 Task: Search one way flight ticket for 4 adults, 2 children, 2 infants in seat and 1 infant on lap in economy from Chicago: Chicago O'hare International Airport to Riverton: Central Wyoming Regional Airport (was Riverton Regional) on 5-4-2023. Choice of flights is United. Number of bags: 1 carry on bag. Price is upto 95000. Outbound departure time preference is 6:45.
Action: Mouse moved to (314, 293)
Screenshot: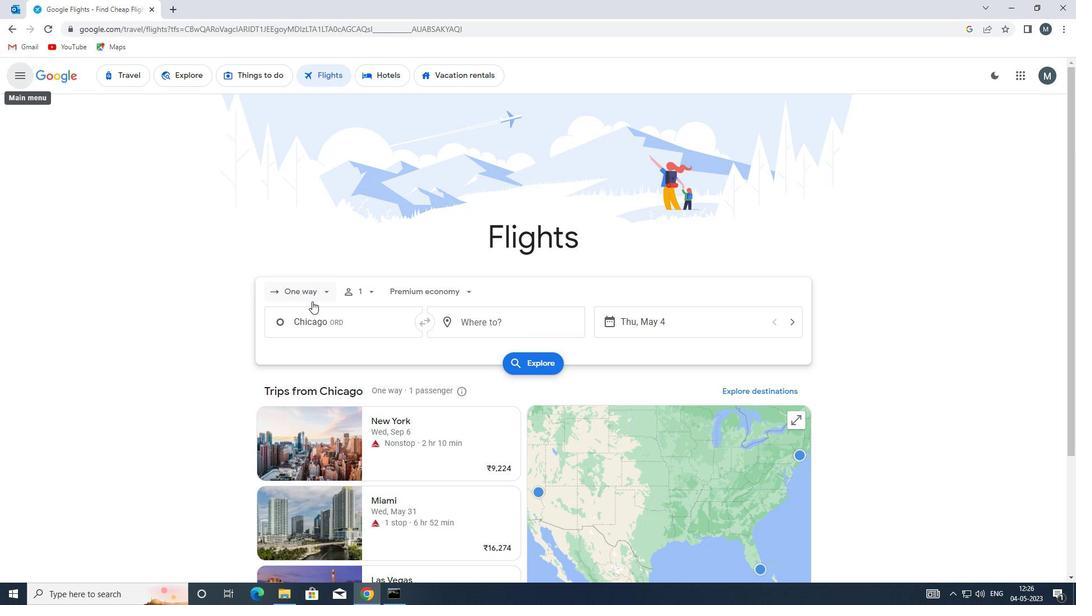 
Action: Mouse pressed left at (314, 293)
Screenshot: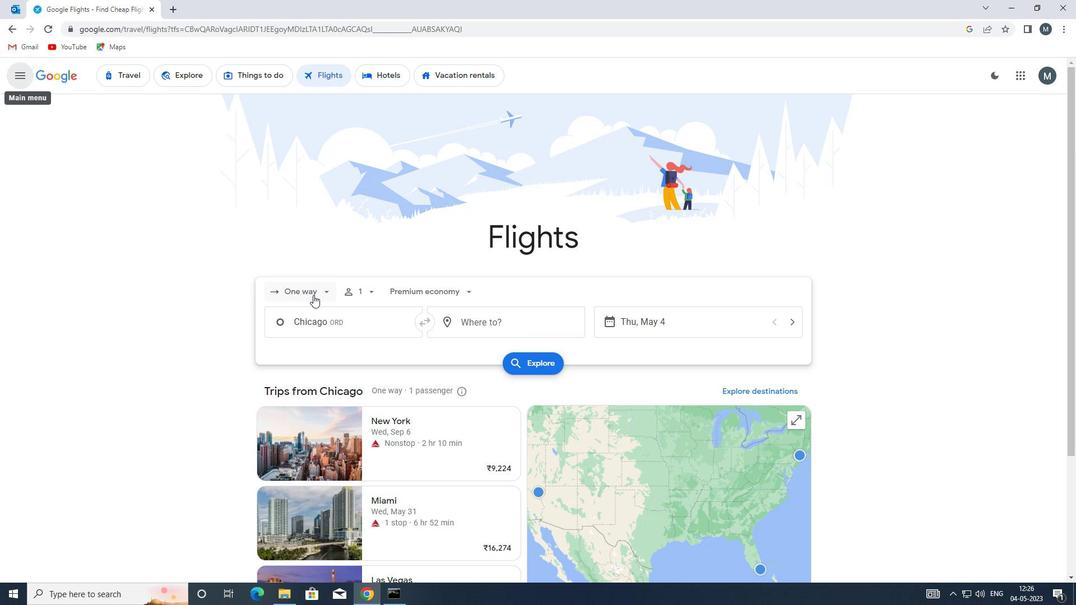 
Action: Mouse moved to (323, 342)
Screenshot: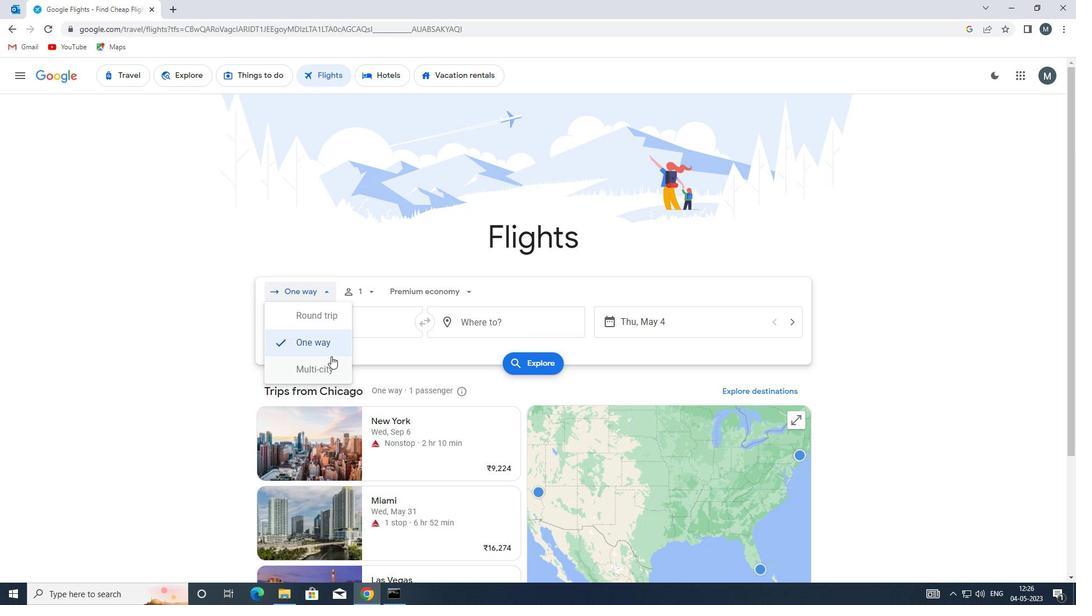 
Action: Mouse pressed left at (323, 342)
Screenshot: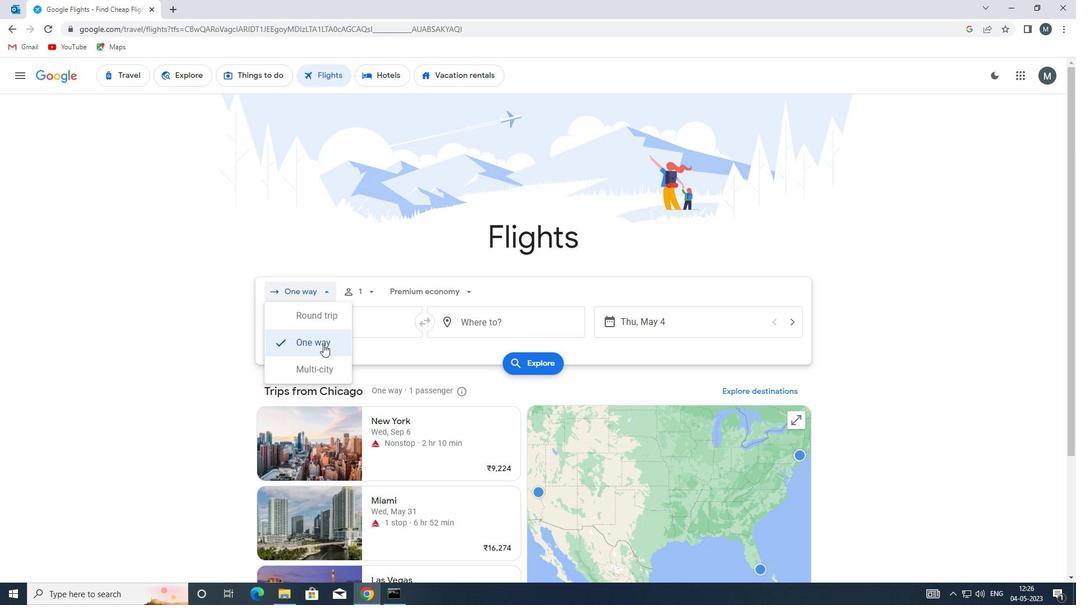 
Action: Mouse moved to (371, 289)
Screenshot: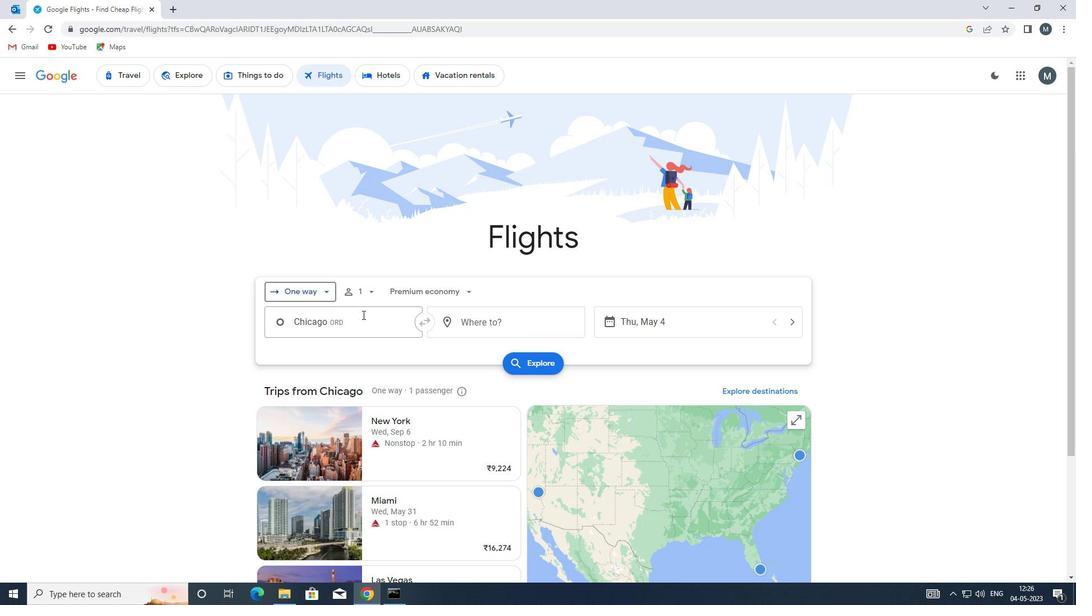 
Action: Mouse pressed left at (371, 289)
Screenshot: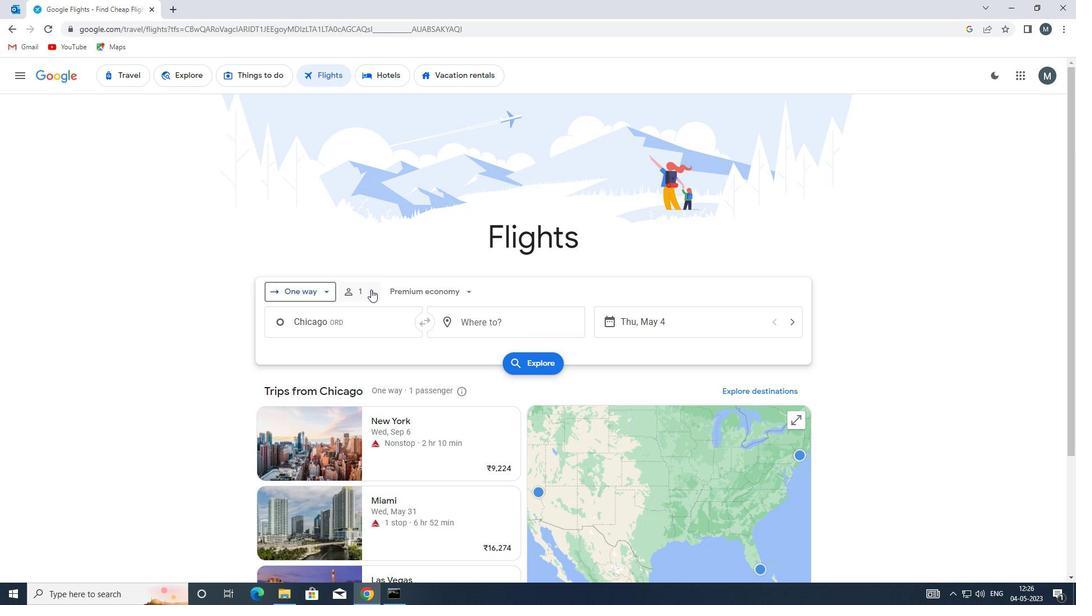 
Action: Mouse moved to (452, 319)
Screenshot: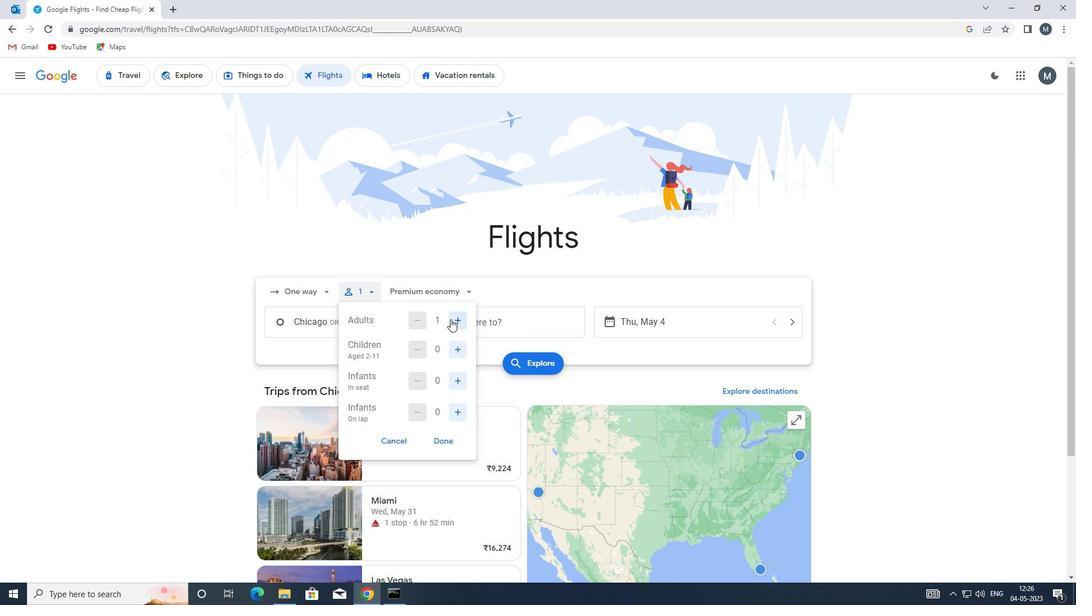 
Action: Mouse pressed left at (452, 319)
Screenshot: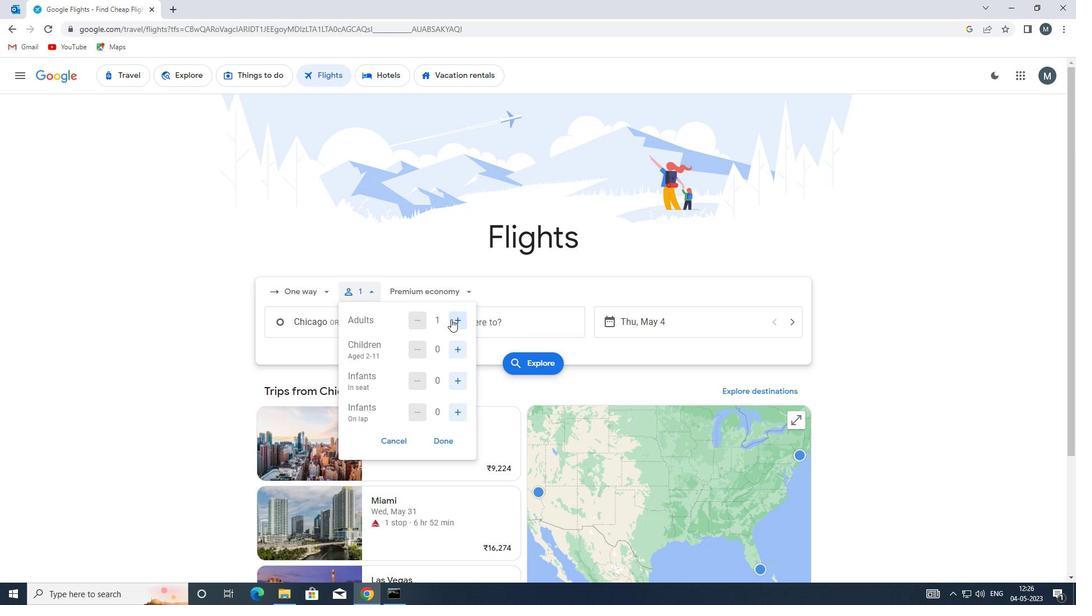
Action: Mouse pressed left at (452, 319)
Screenshot: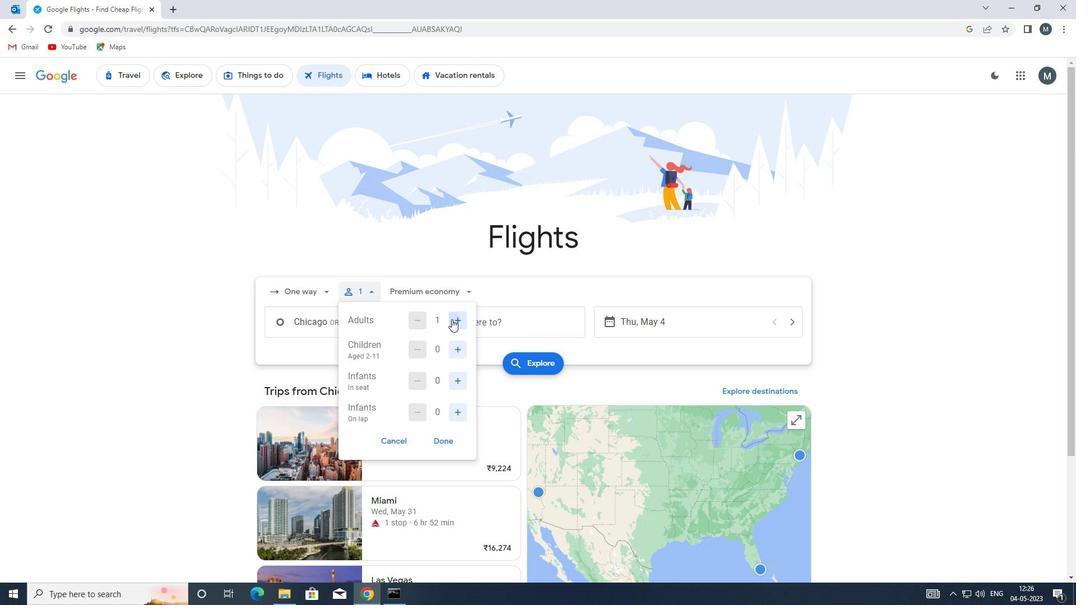 
Action: Mouse moved to (452, 319)
Screenshot: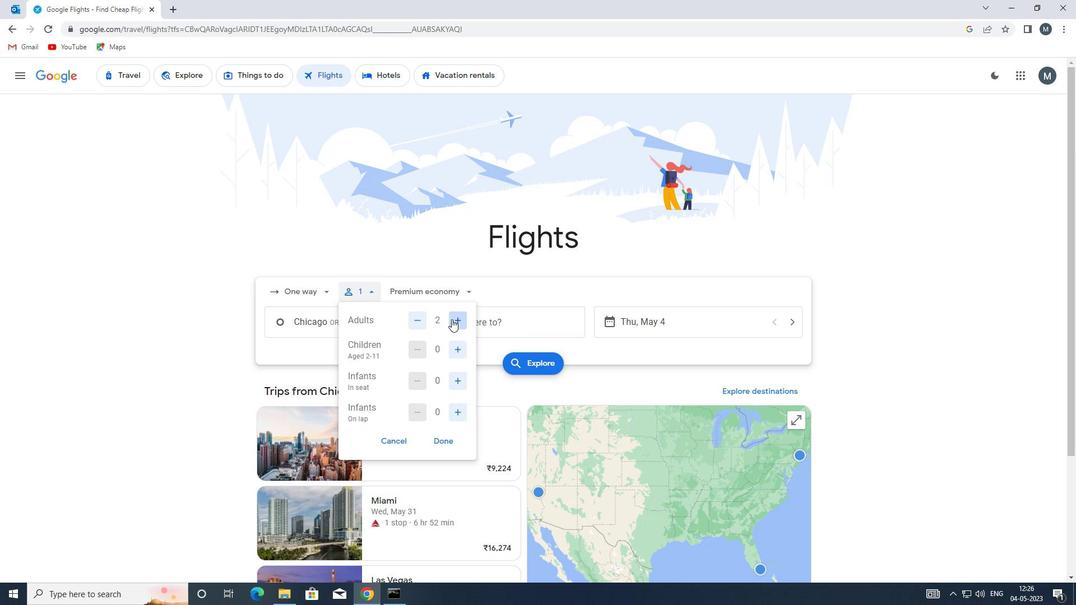 
Action: Mouse pressed left at (452, 319)
Screenshot: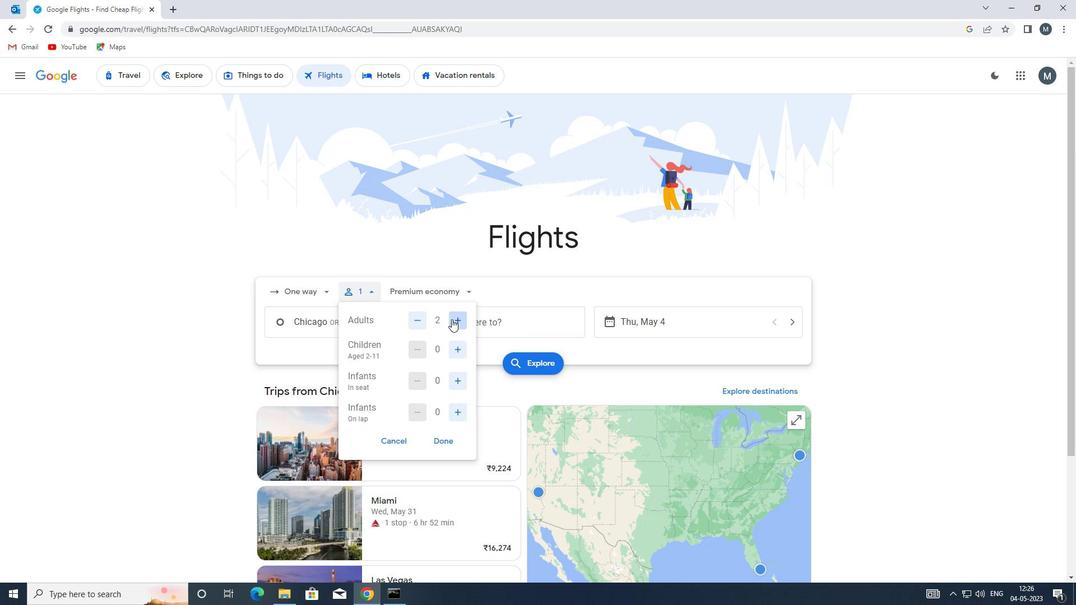 
Action: Mouse moved to (457, 349)
Screenshot: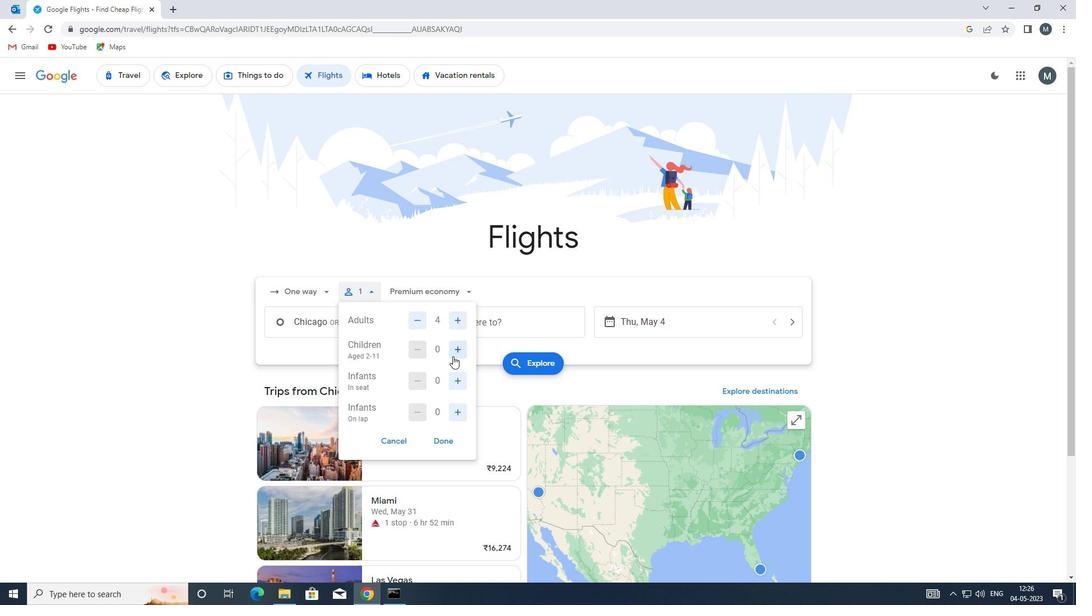 
Action: Mouse pressed left at (457, 349)
Screenshot: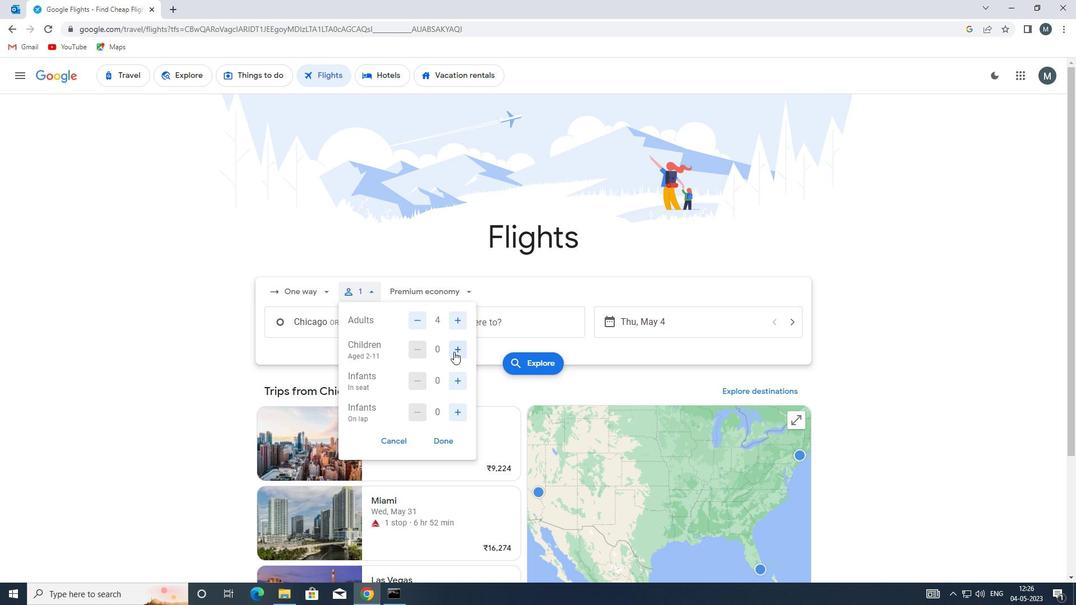 
Action: Mouse pressed left at (457, 349)
Screenshot: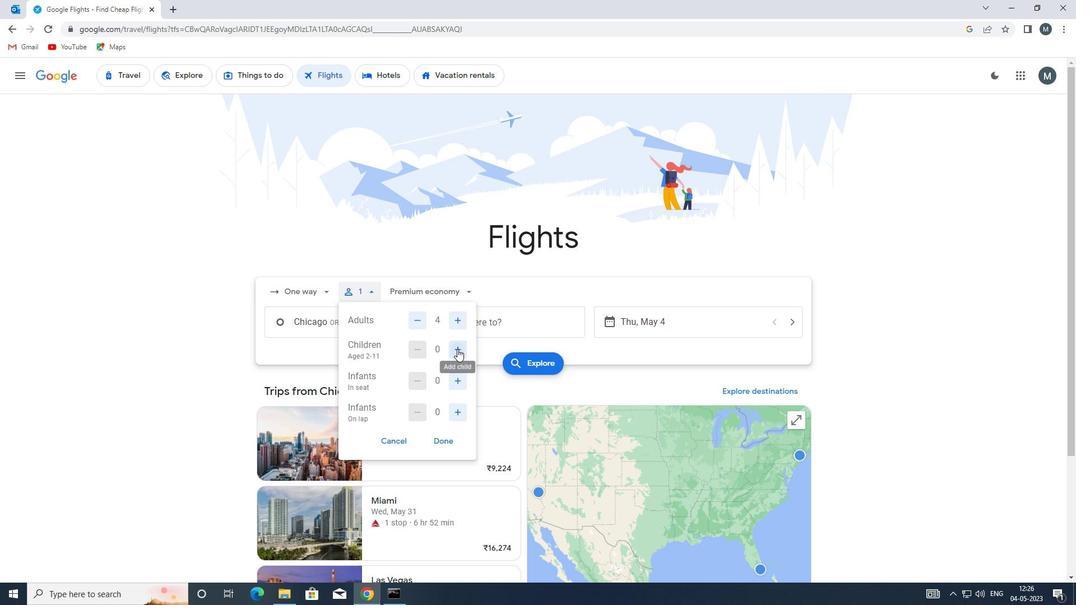 
Action: Mouse moved to (455, 381)
Screenshot: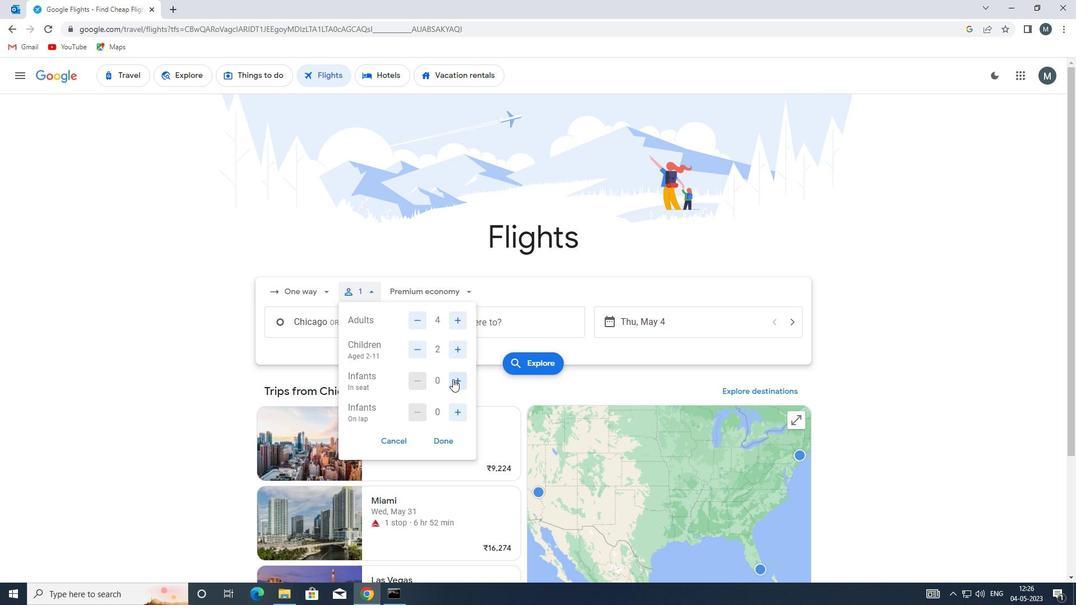 
Action: Mouse pressed left at (455, 381)
Screenshot: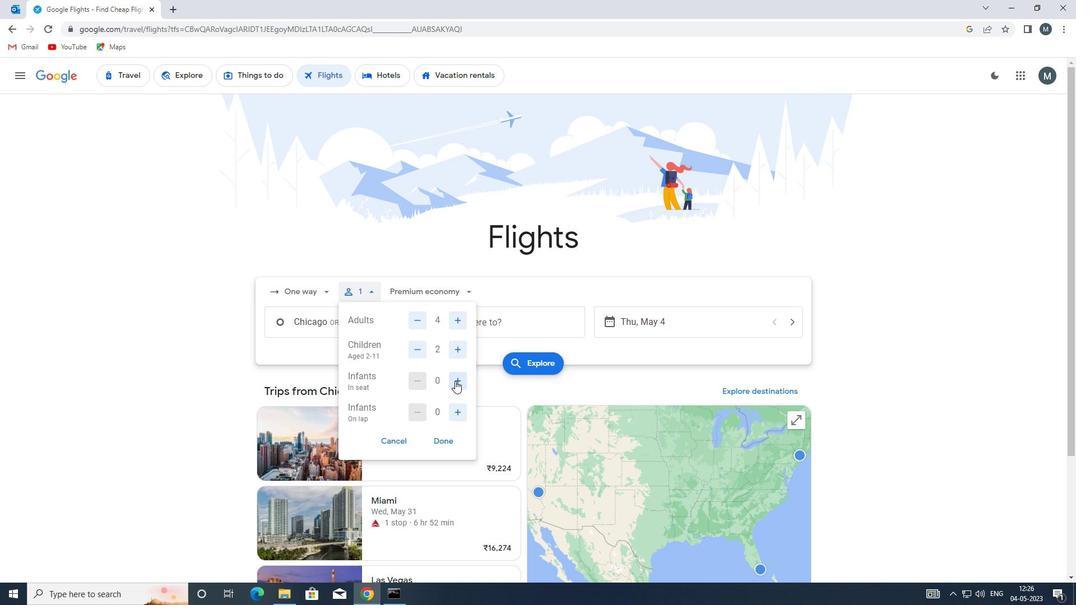 
Action: Mouse moved to (455, 381)
Screenshot: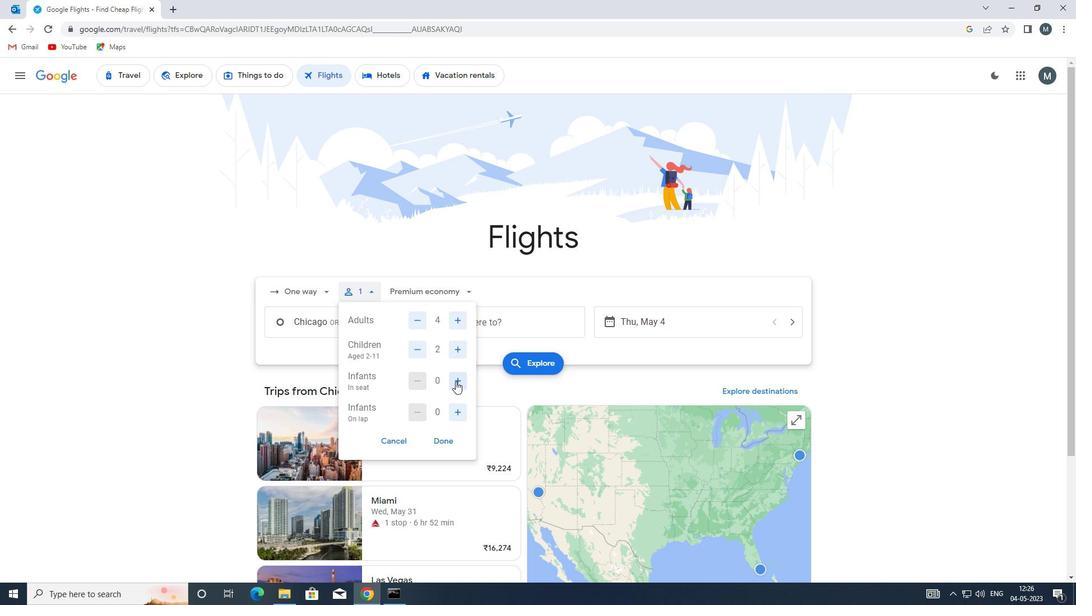 
Action: Mouse pressed left at (455, 381)
Screenshot: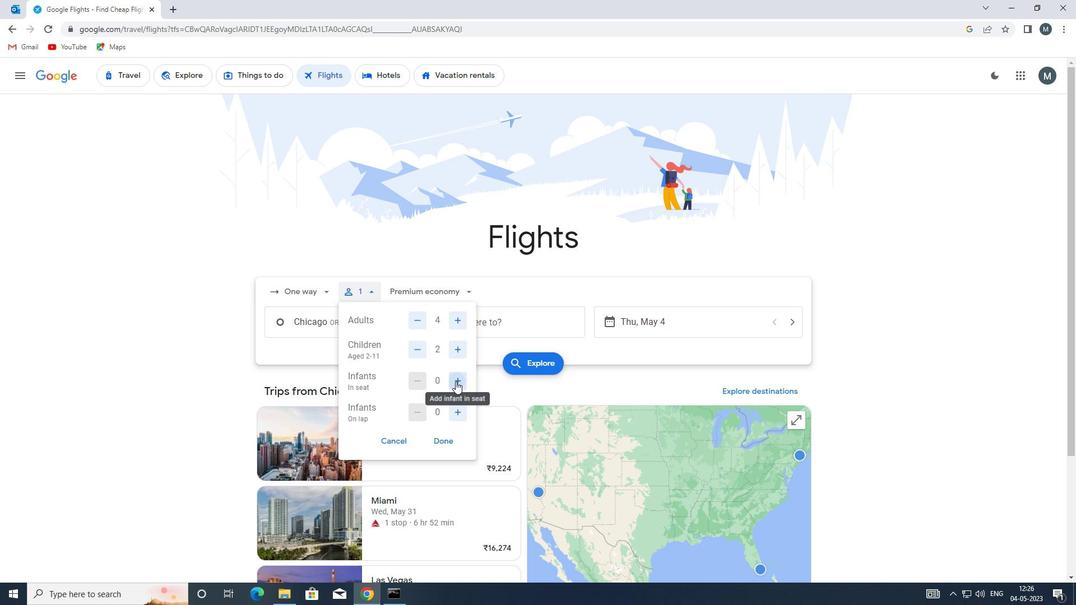 
Action: Mouse moved to (458, 414)
Screenshot: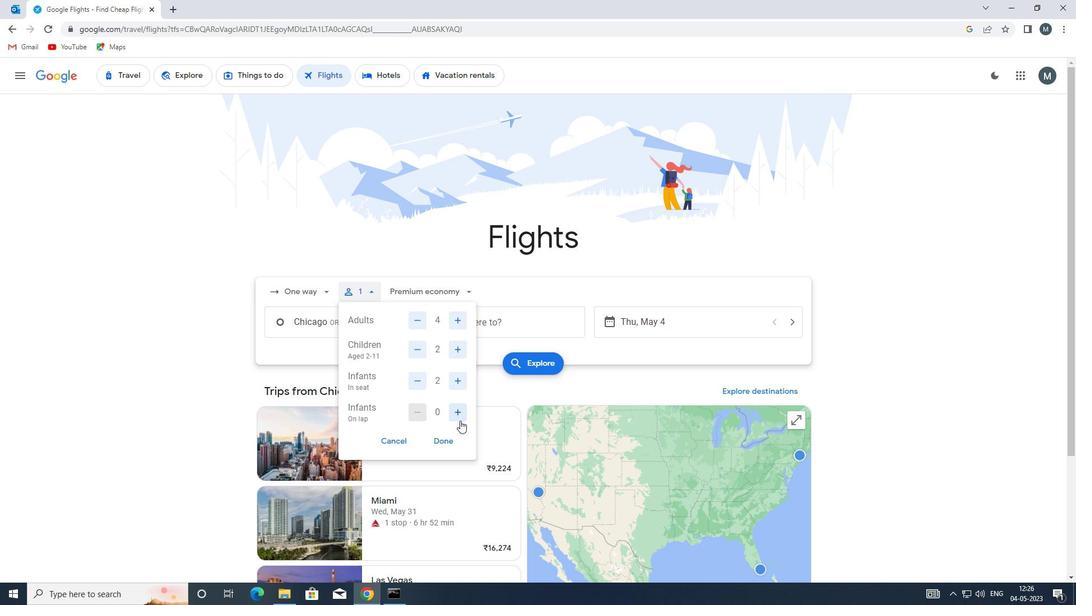 
Action: Mouse pressed left at (458, 414)
Screenshot: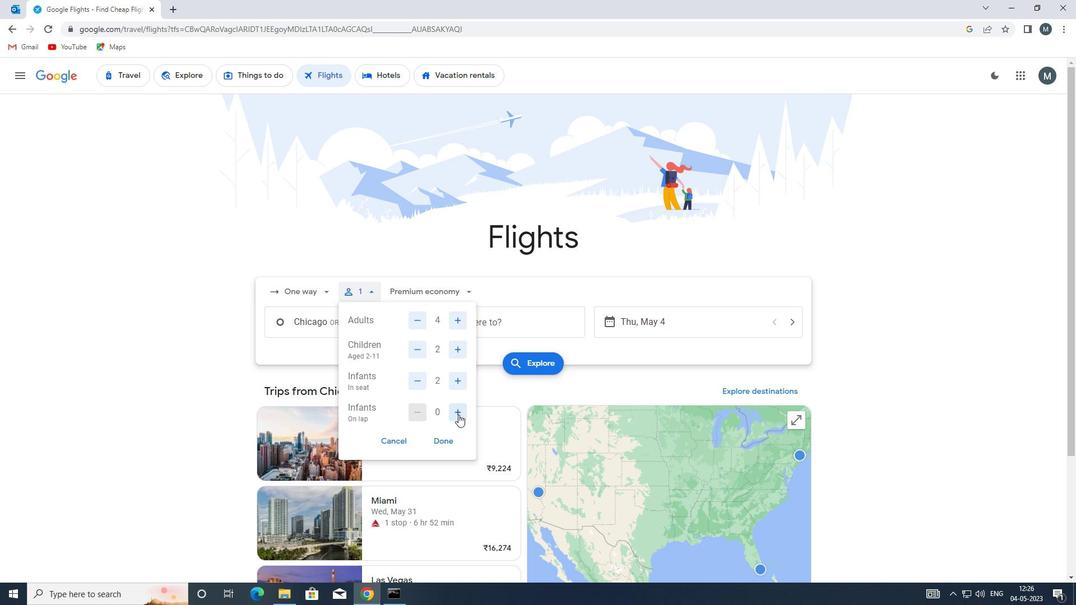 
Action: Mouse moved to (444, 443)
Screenshot: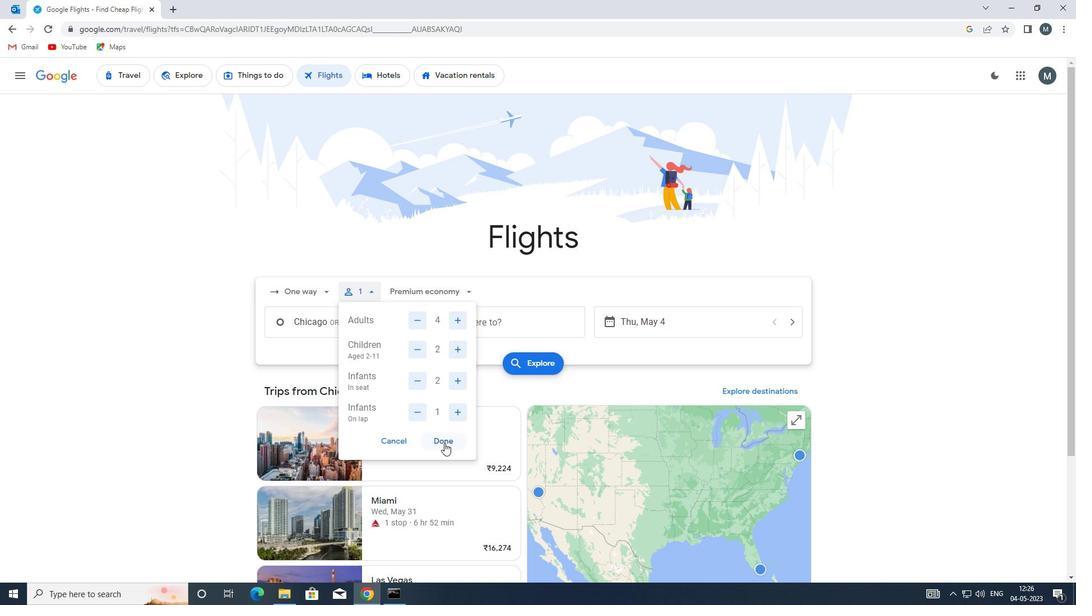 
Action: Mouse pressed left at (444, 443)
Screenshot: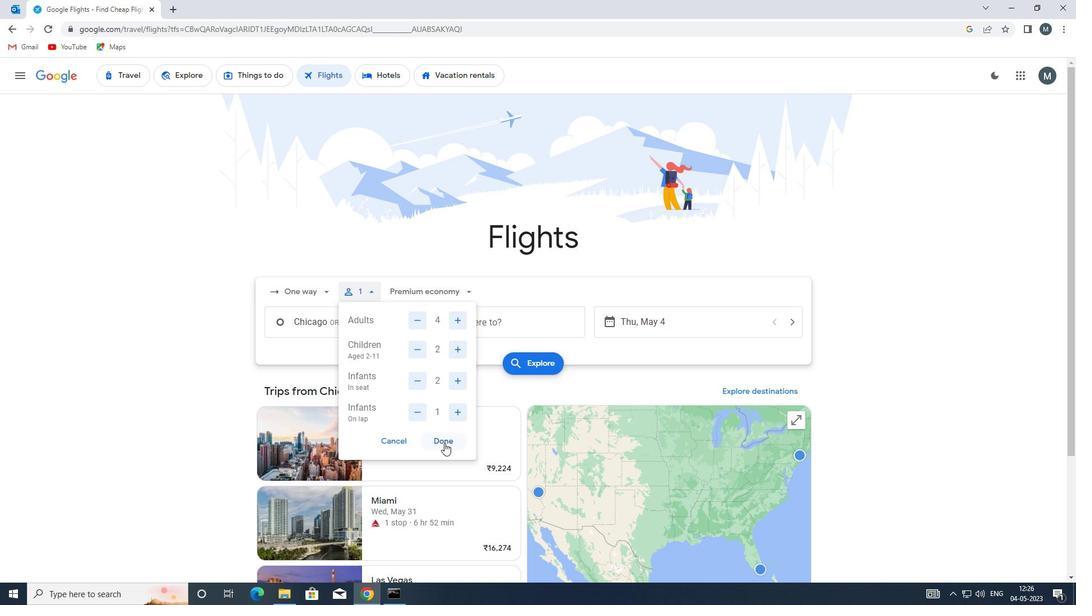 
Action: Mouse moved to (450, 294)
Screenshot: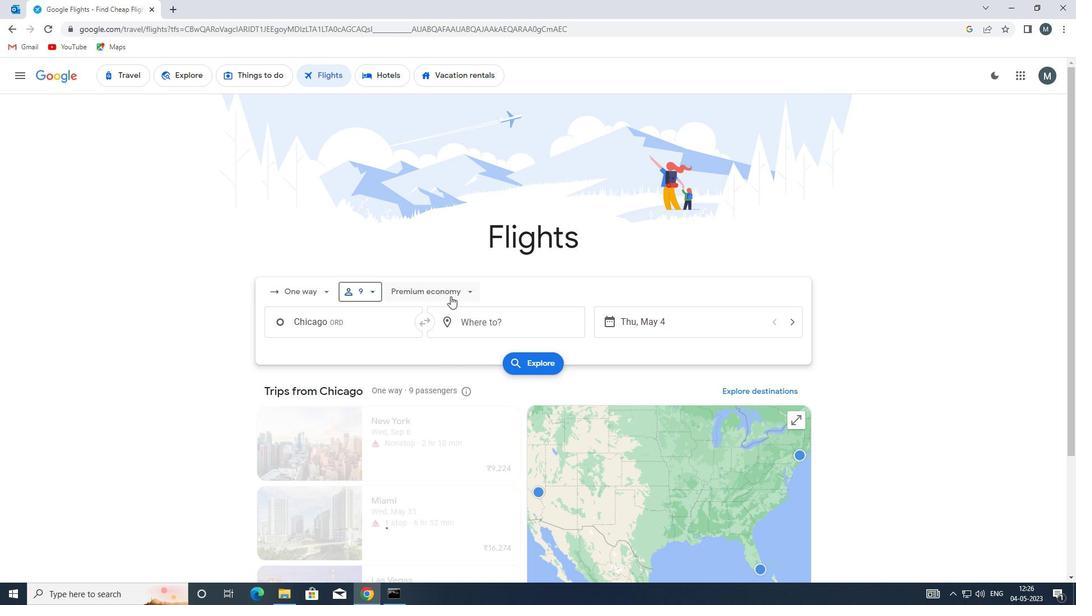 
Action: Mouse pressed left at (450, 294)
Screenshot: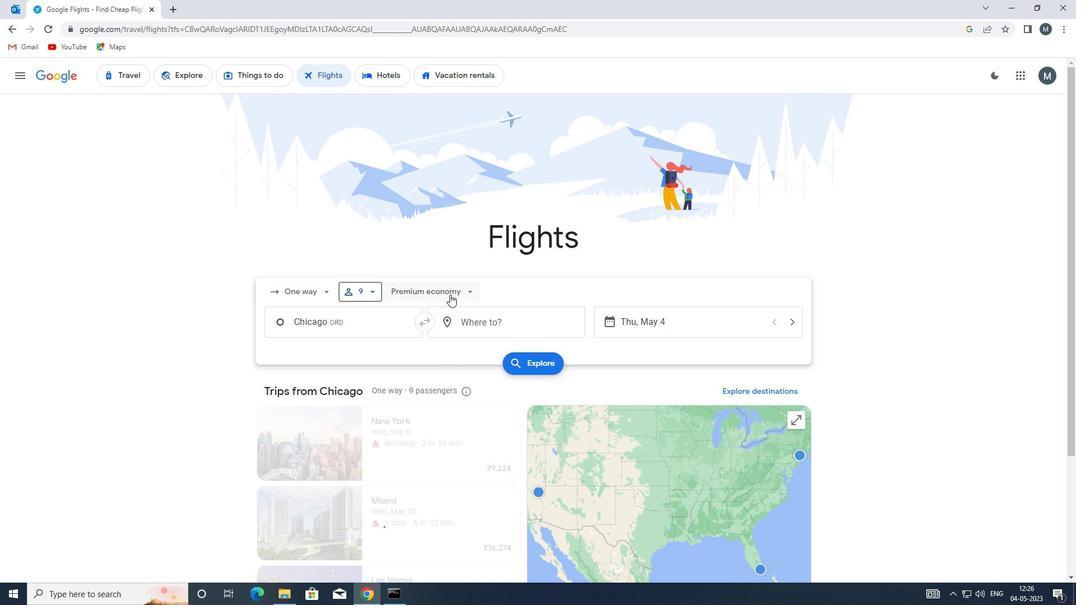 
Action: Mouse moved to (453, 320)
Screenshot: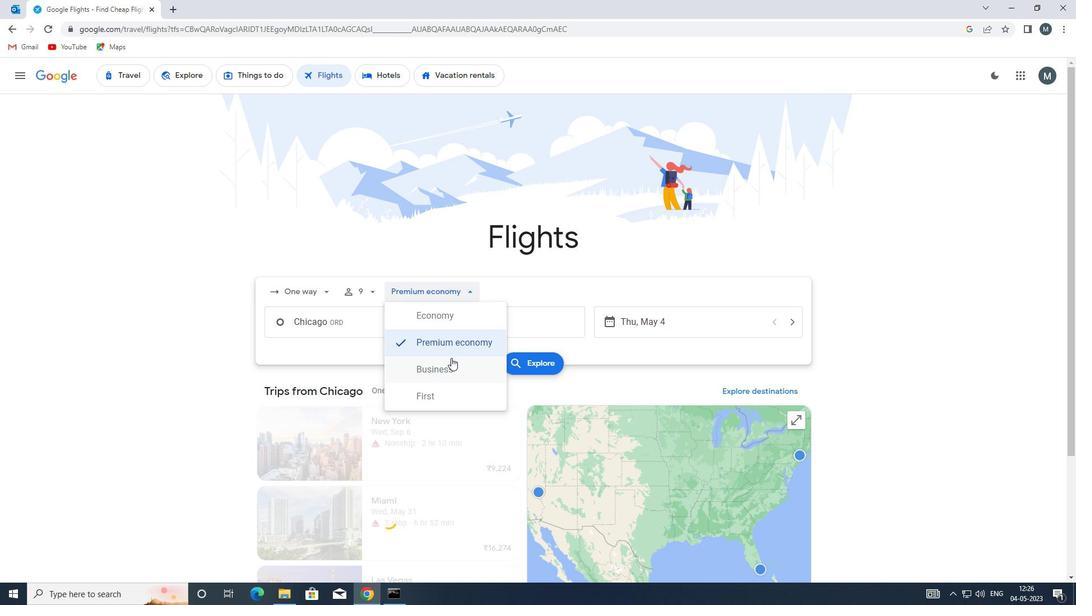
Action: Mouse pressed left at (453, 320)
Screenshot: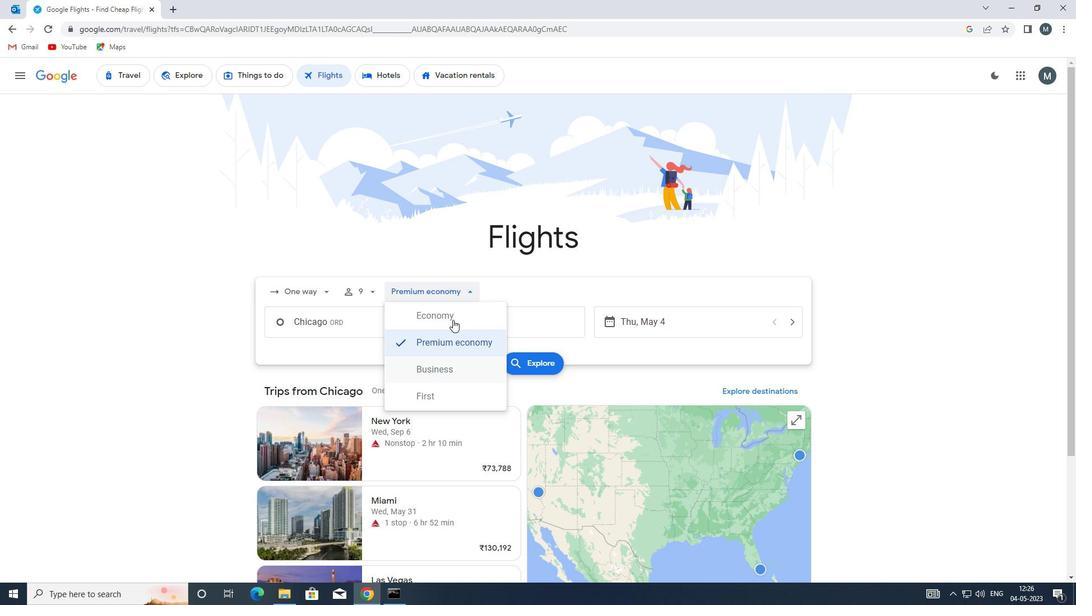 
Action: Mouse moved to (396, 325)
Screenshot: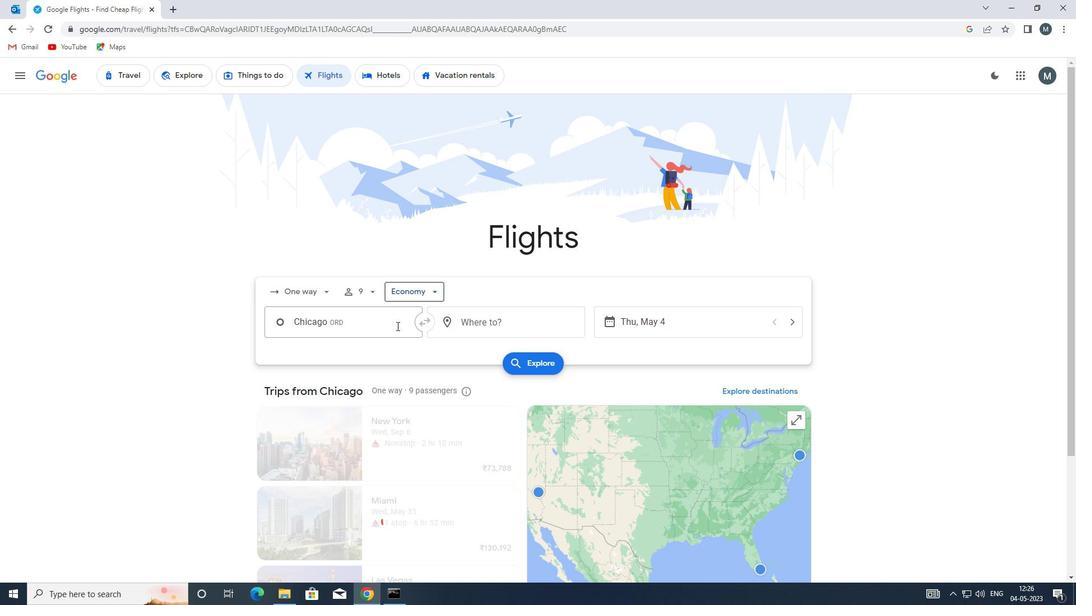 
Action: Mouse pressed left at (396, 325)
Screenshot: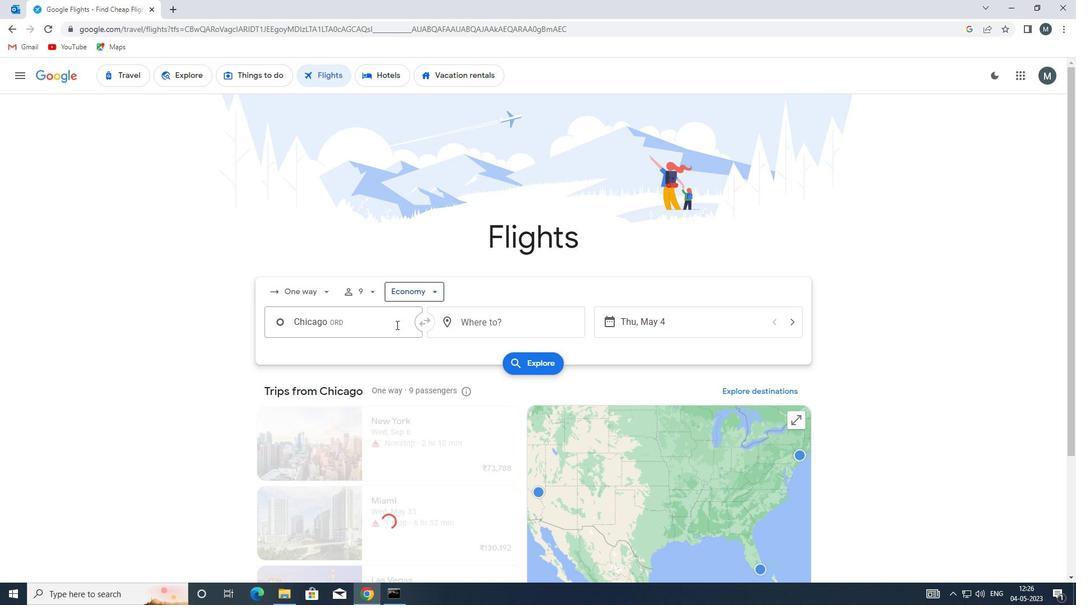 
Action: Key pressed <Key.enter>
Screenshot: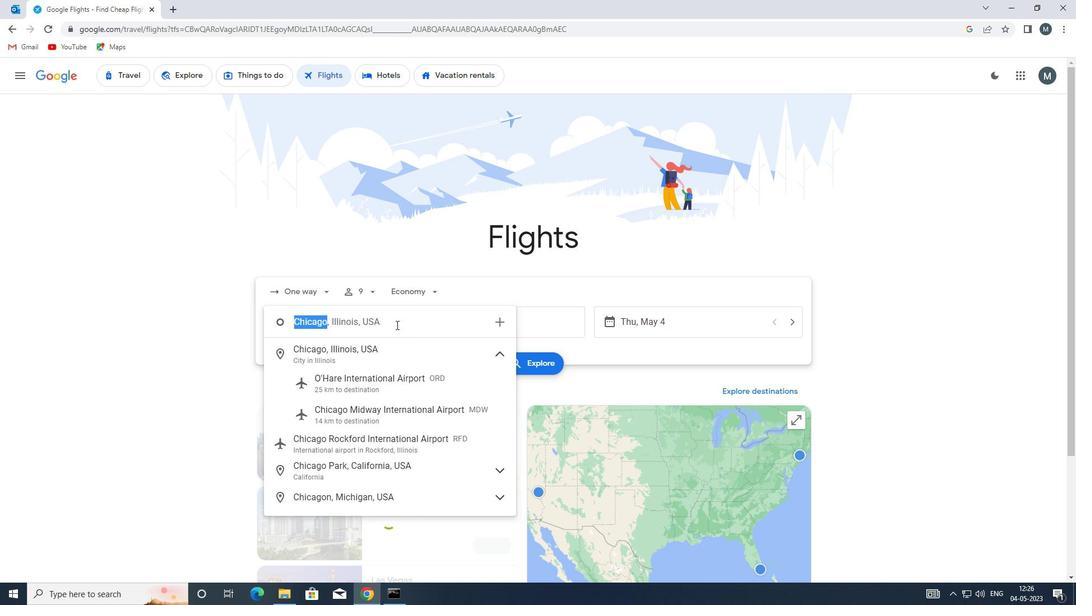 
Action: Mouse moved to (491, 321)
Screenshot: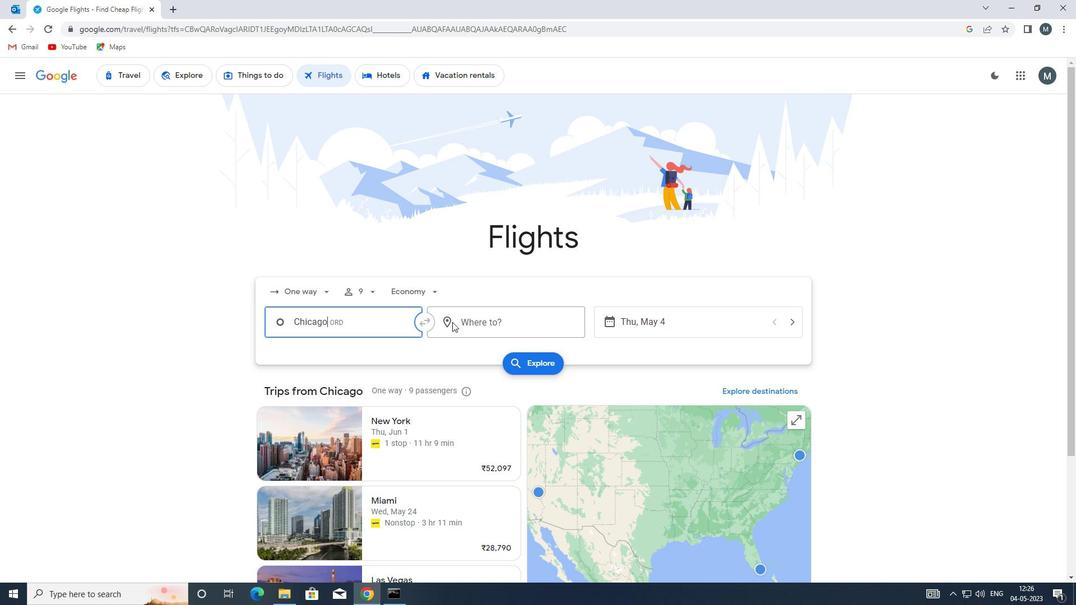 
Action: Mouse pressed left at (491, 321)
Screenshot: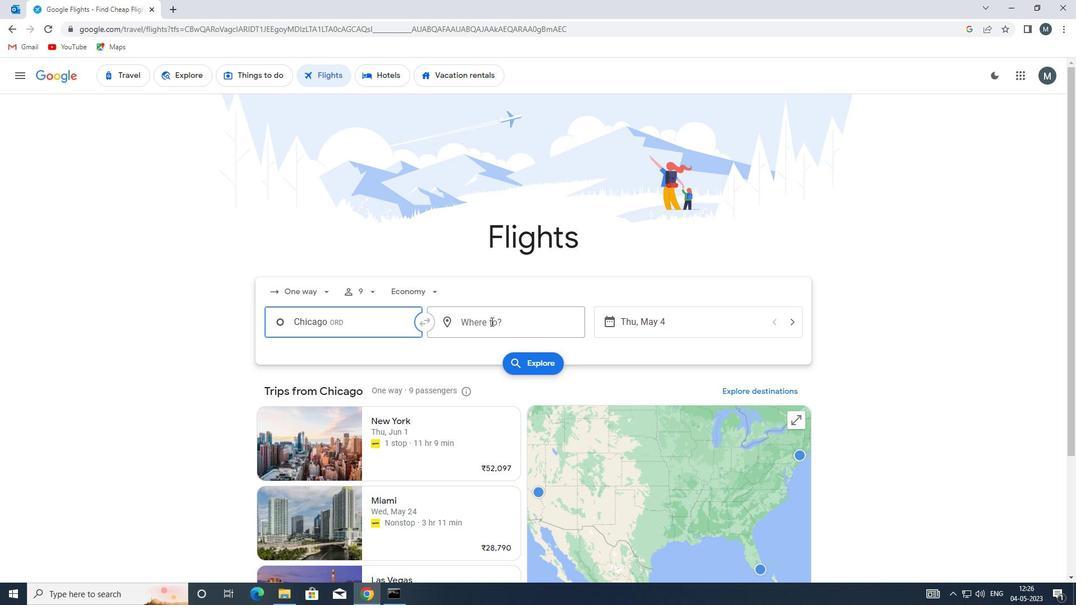 
Action: Mouse moved to (490, 321)
Screenshot: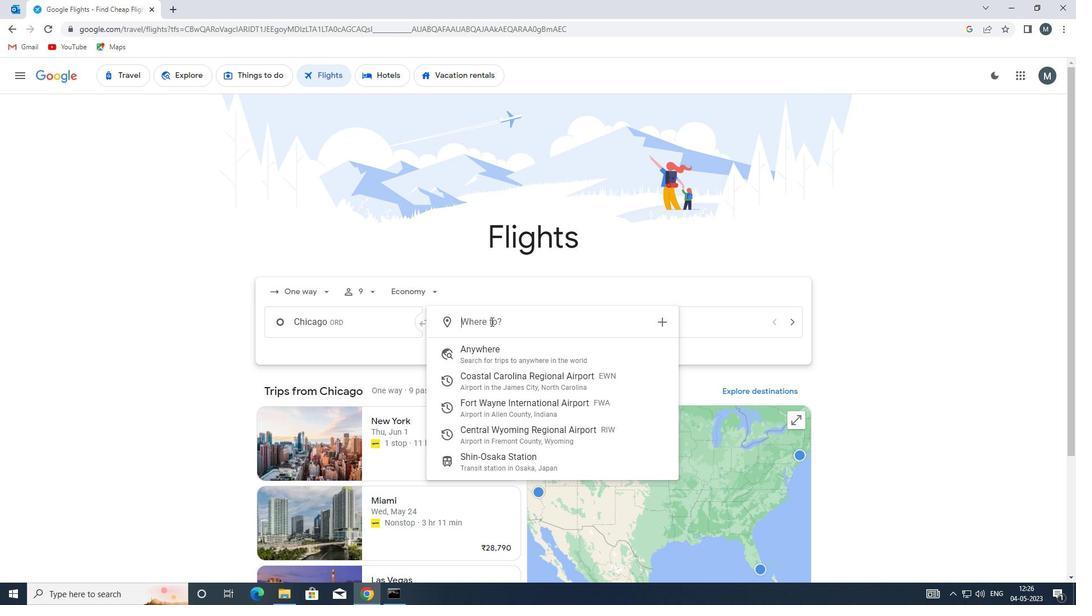 
Action: Key pressed riw
Screenshot: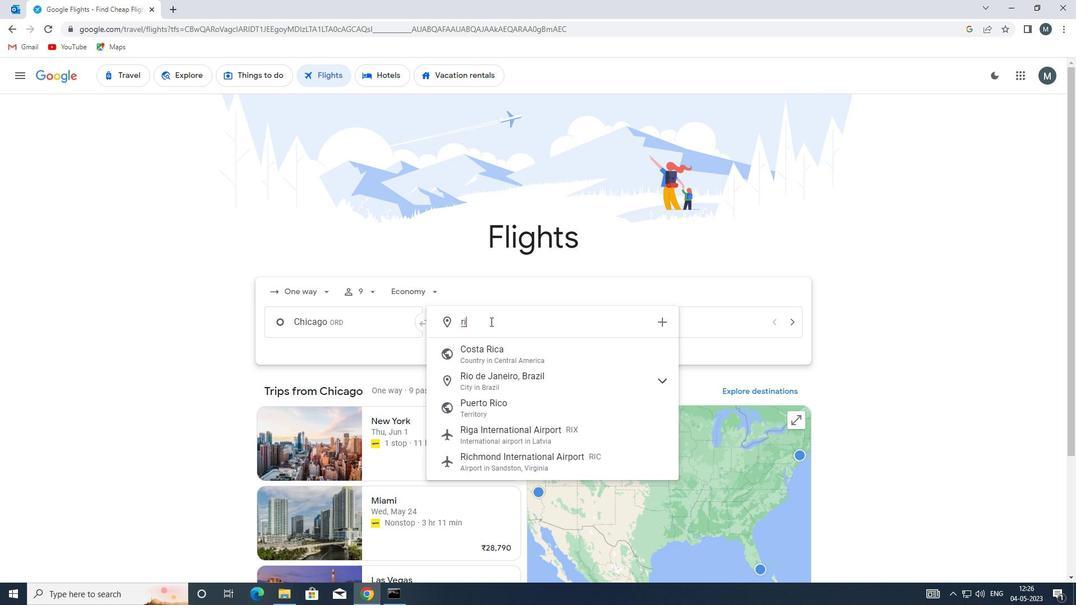 
Action: Mouse moved to (481, 349)
Screenshot: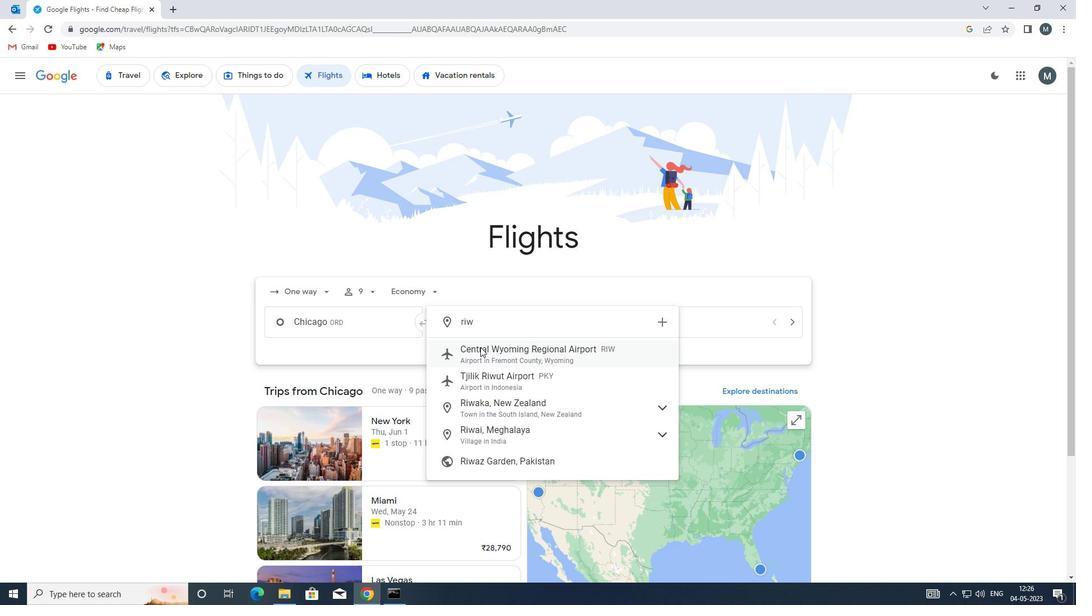 
Action: Mouse pressed left at (481, 349)
Screenshot: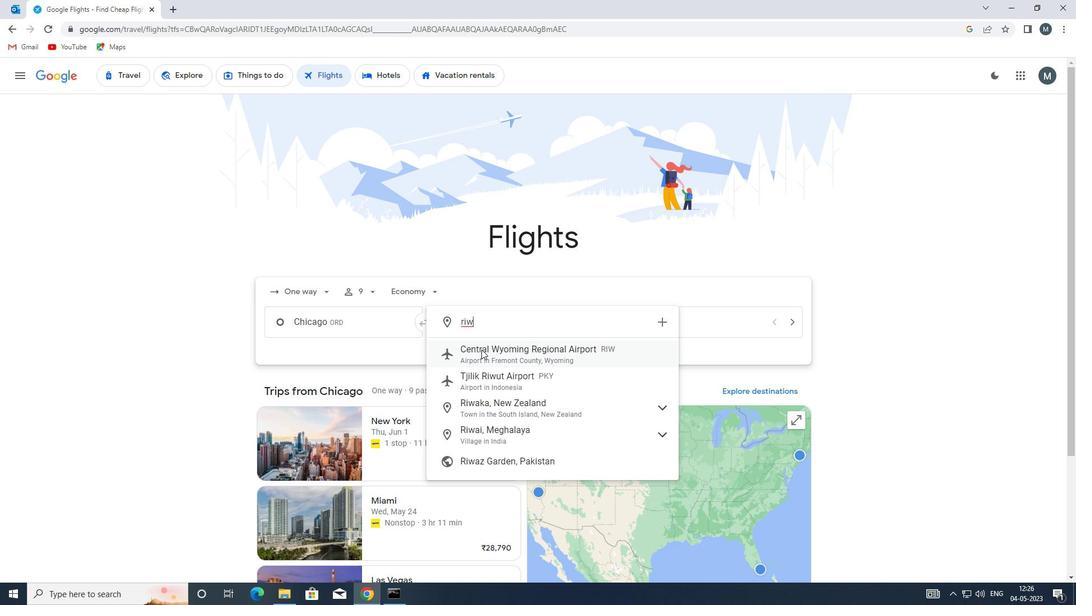 
Action: Mouse moved to (649, 324)
Screenshot: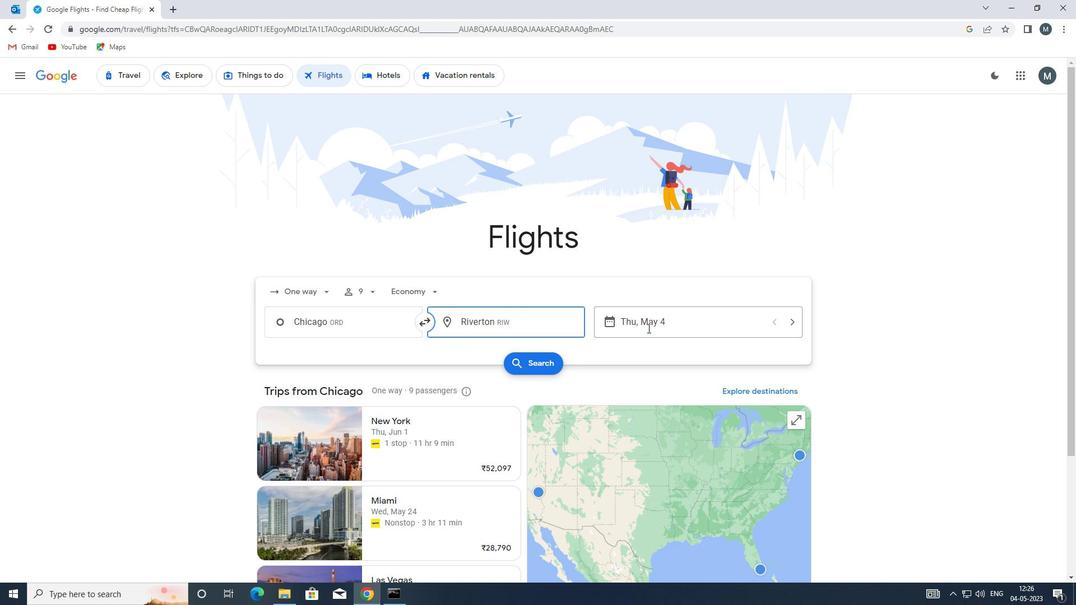 
Action: Mouse pressed left at (649, 324)
Screenshot: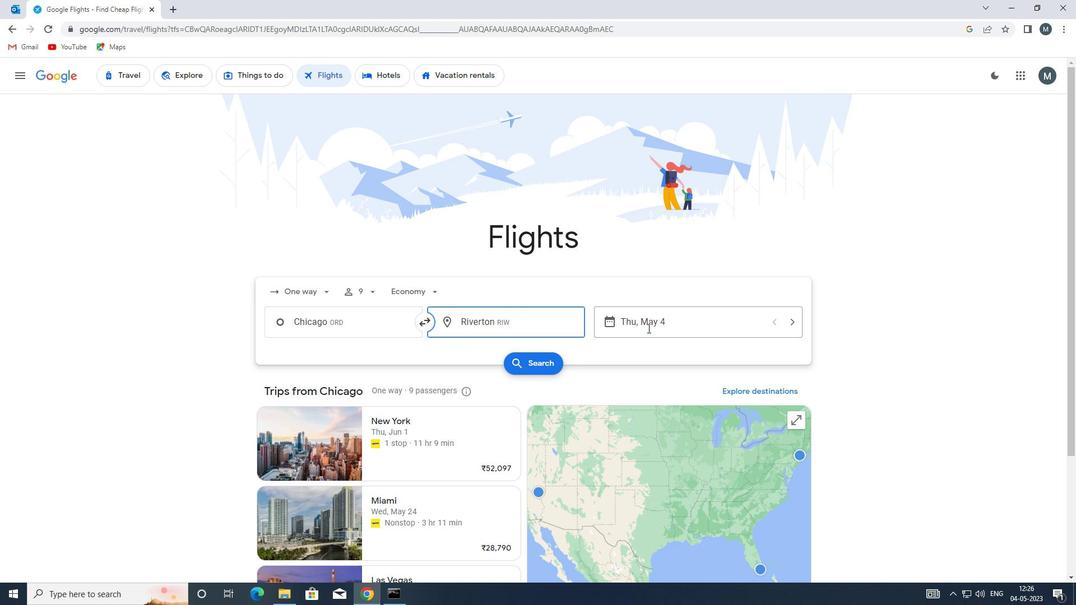
Action: Mouse moved to (507, 379)
Screenshot: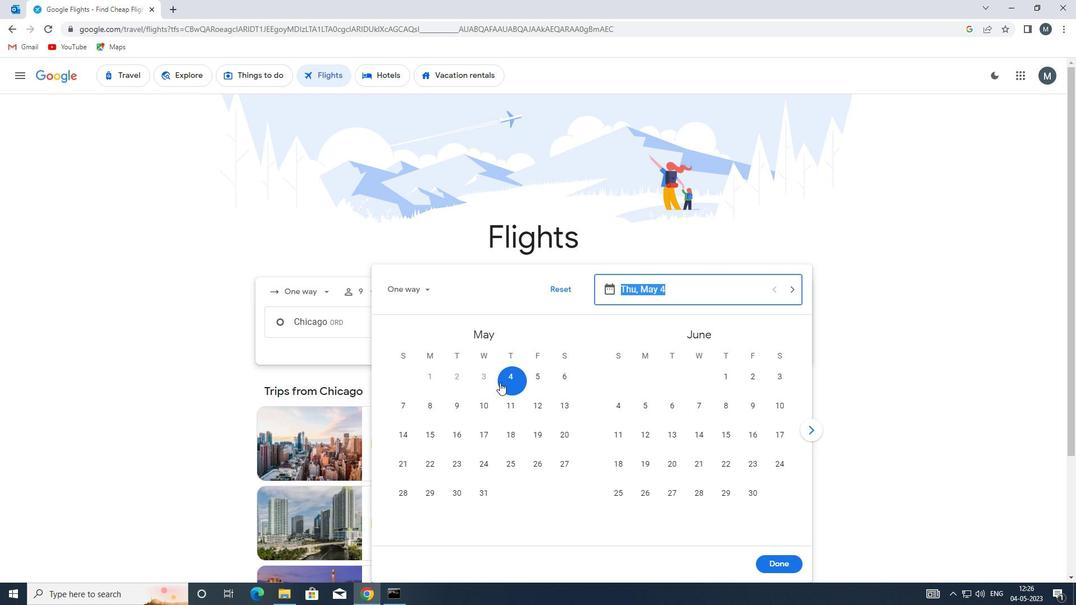 
Action: Mouse pressed left at (507, 379)
Screenshot: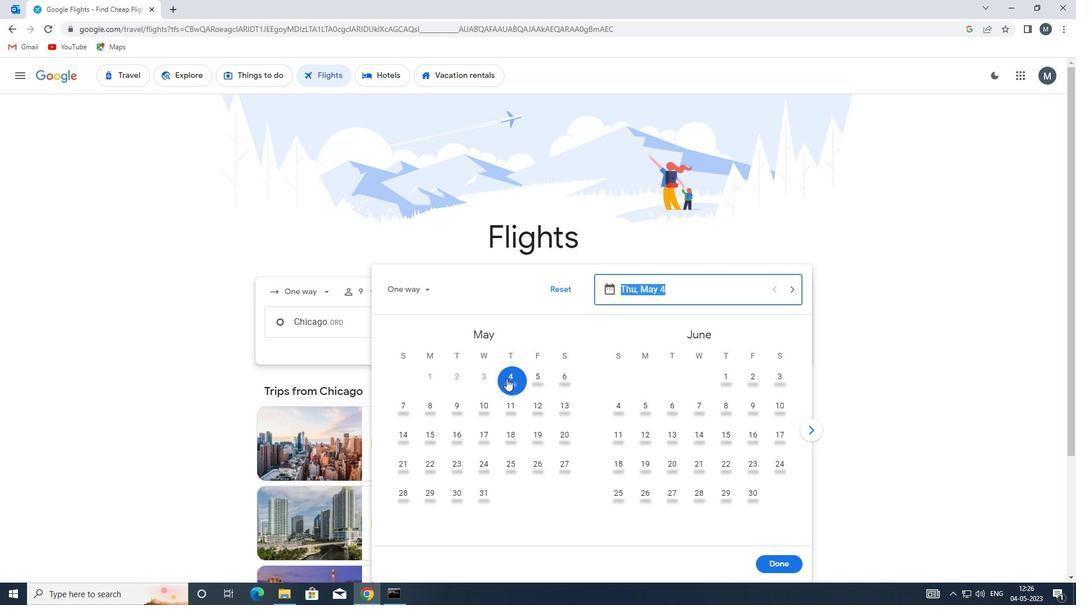 
Action: Mouse moved to (777, 561)
Screenshot: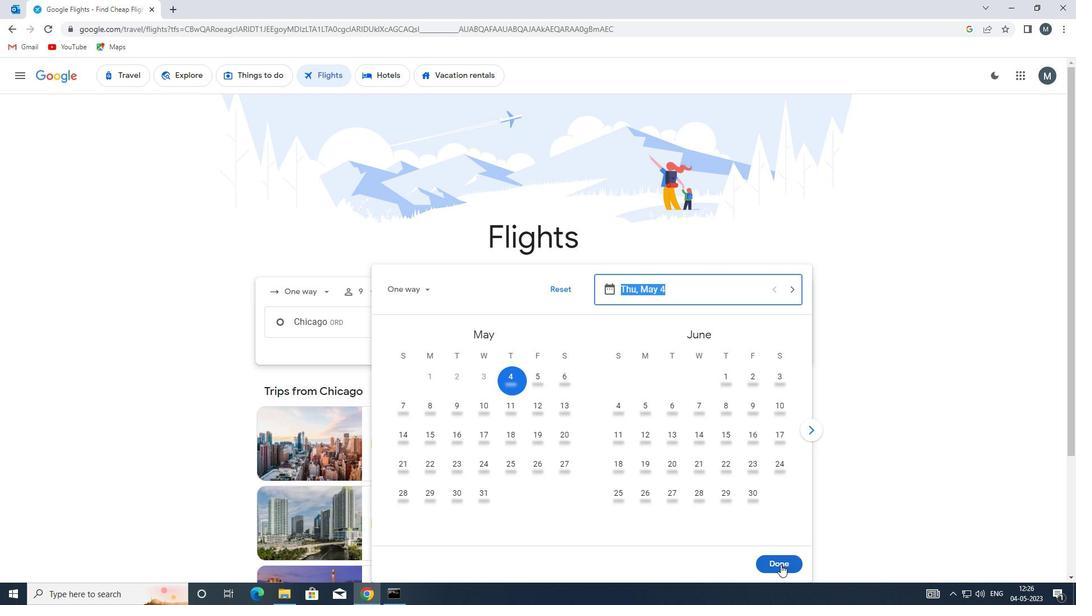 
Action: Mouse pressed left at (777, 561)
Screenshot: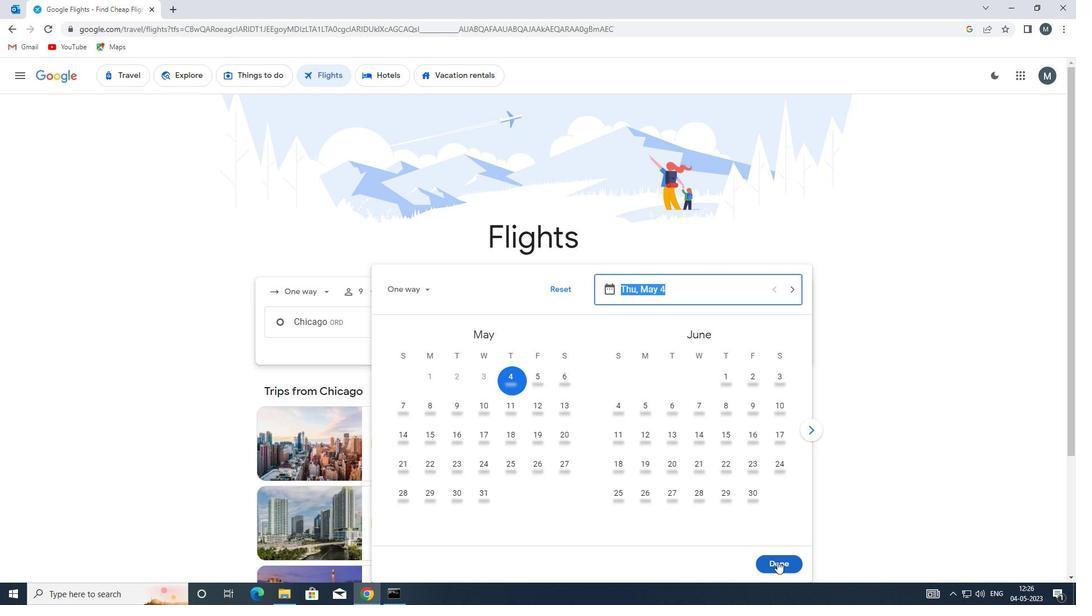 
Action: Mouse moved to (532, 364)
Screenshot: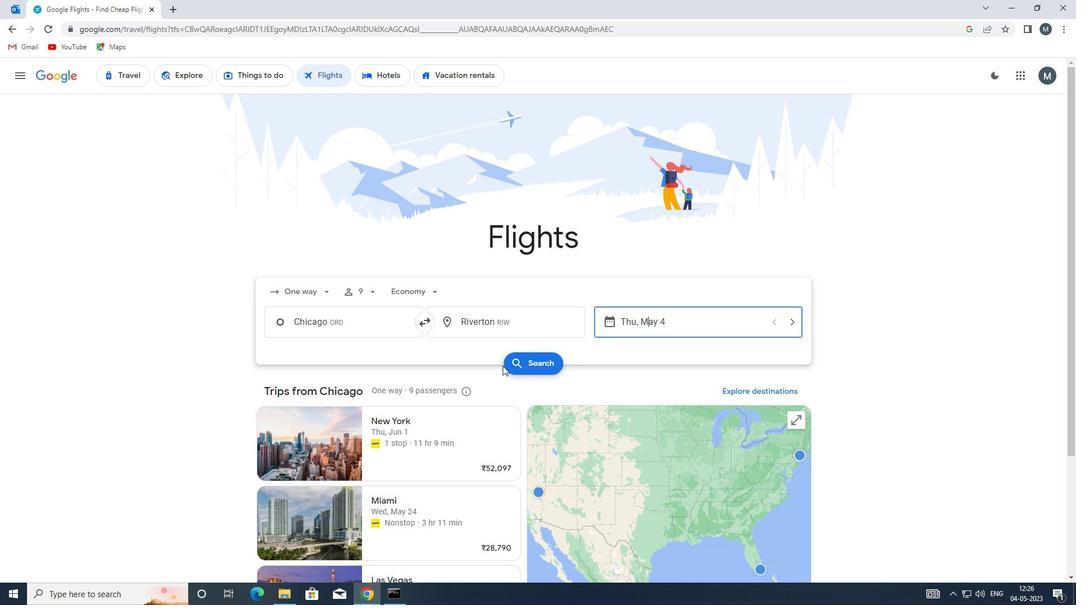 
Action: Mouse pressed left at (532, 364)
Screenshot: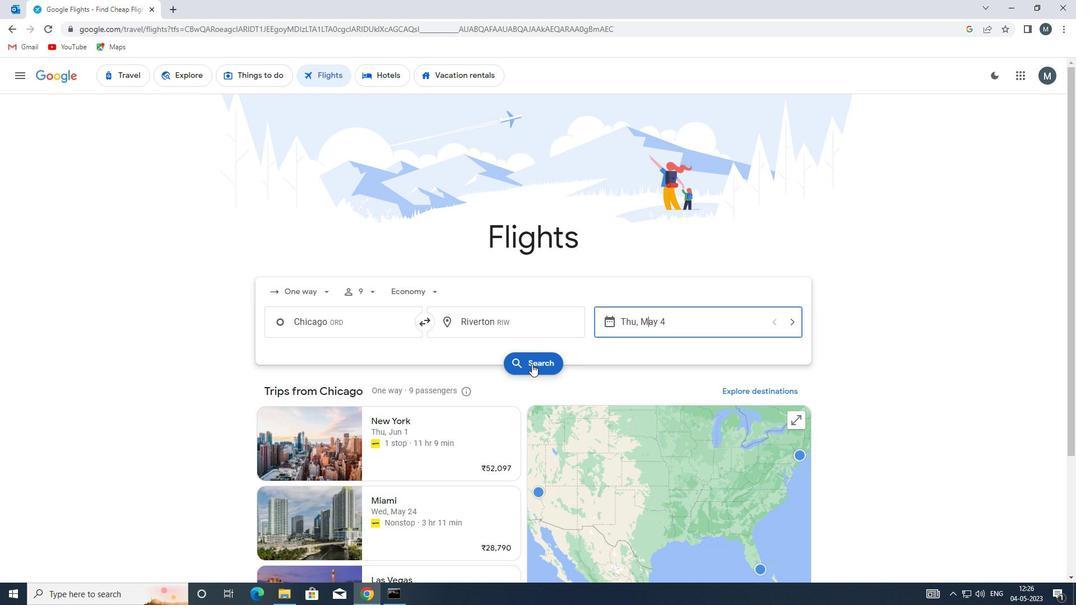 
Action: Mouse moved to (274, 176)
Screenshot: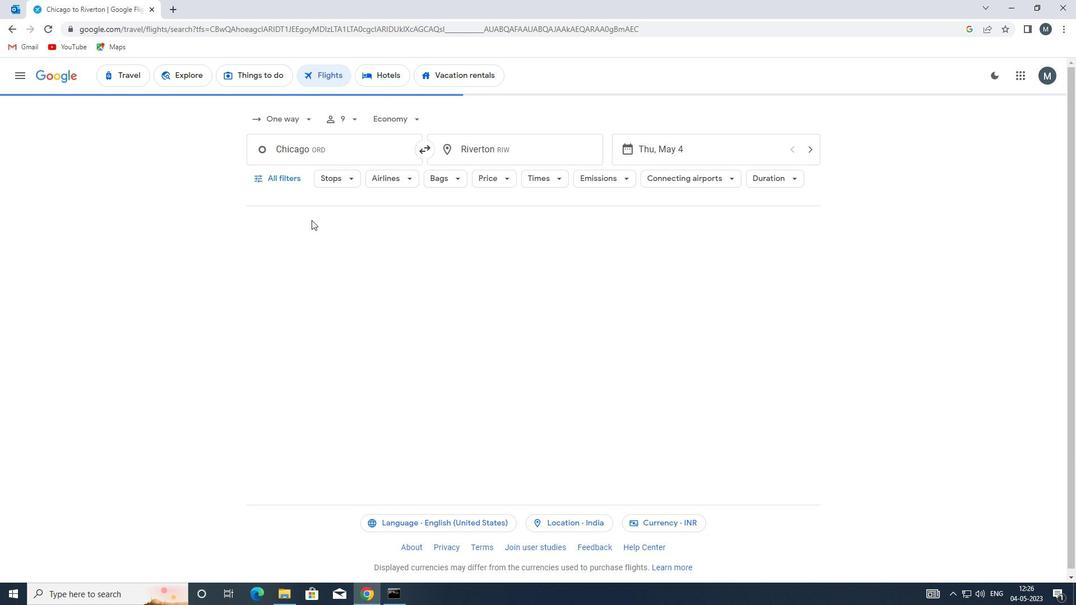 
Action: Mouse pressed left at (274, 176)
Screenshot: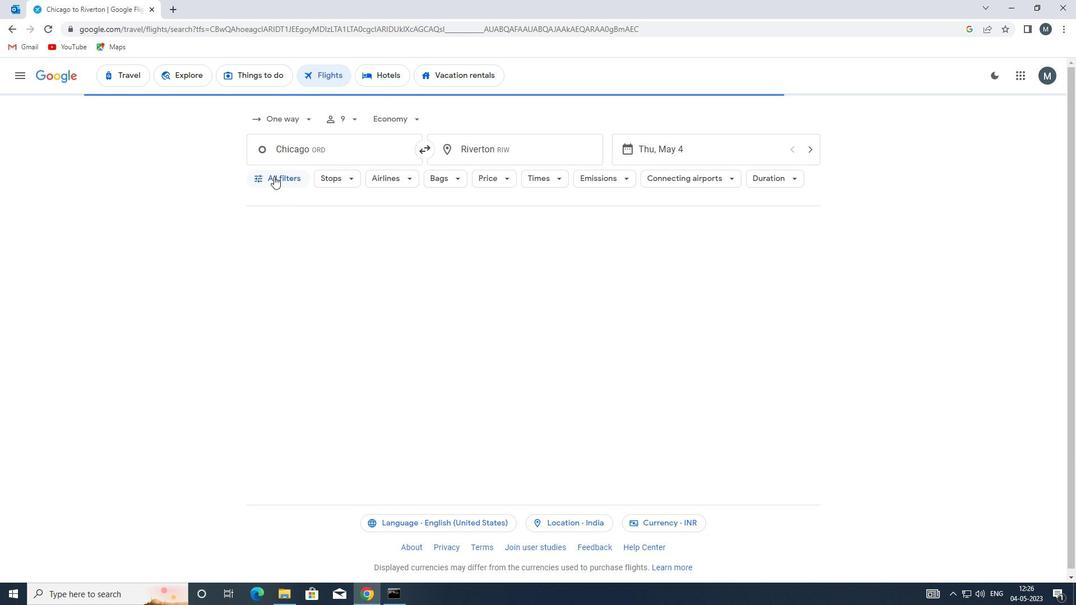 
Action: Mouse moved to (322, 303)
Screenshot: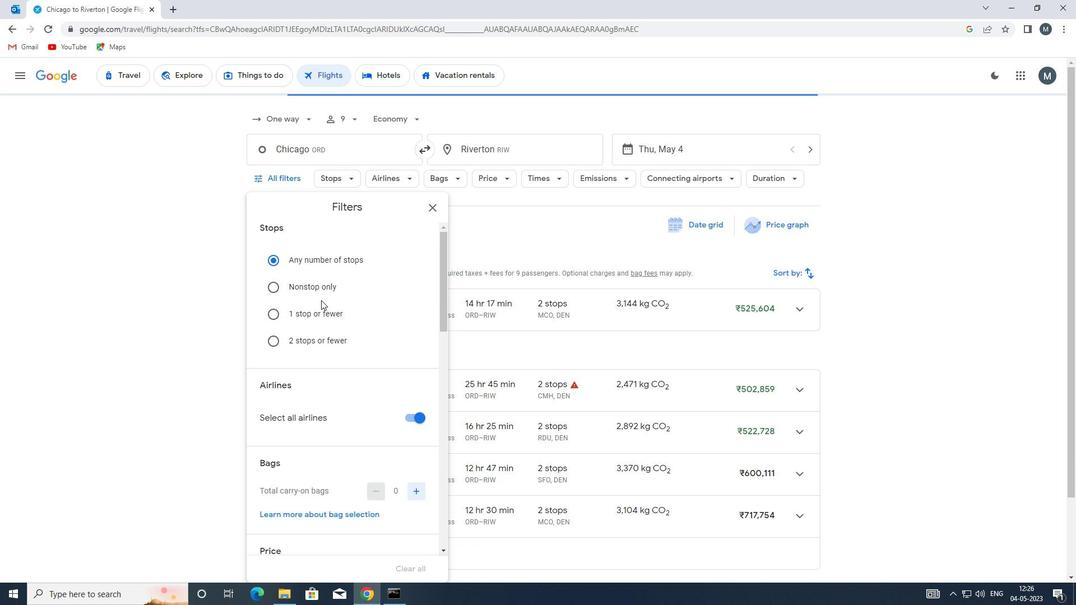 
Action: Mouse scrolled (322, 303) with delta (0, 0)
Screenshot: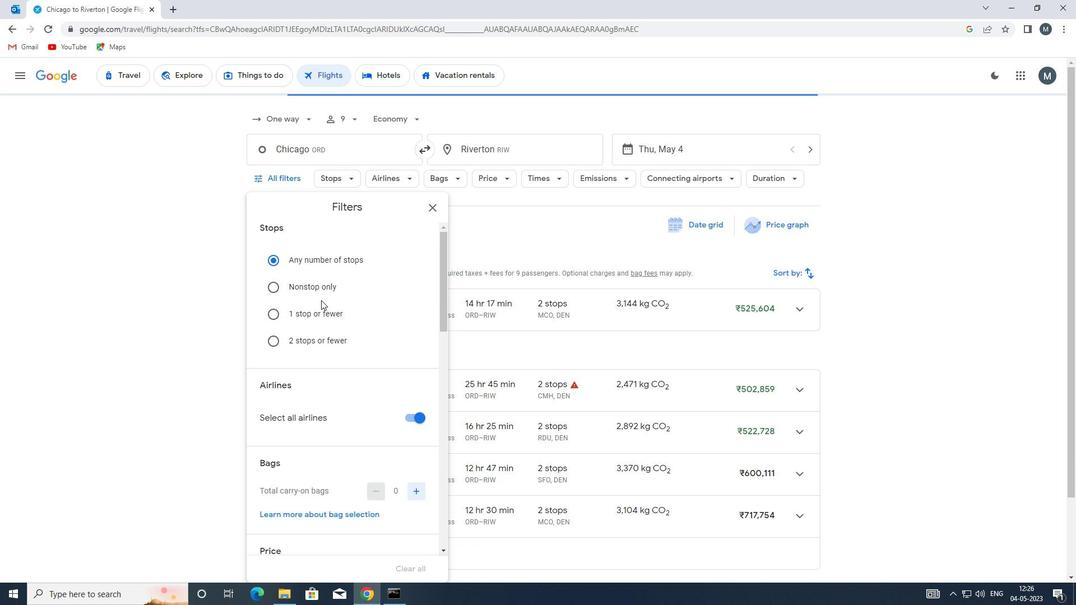 
Action: Mouse moved to (413, 356)
Screenshot: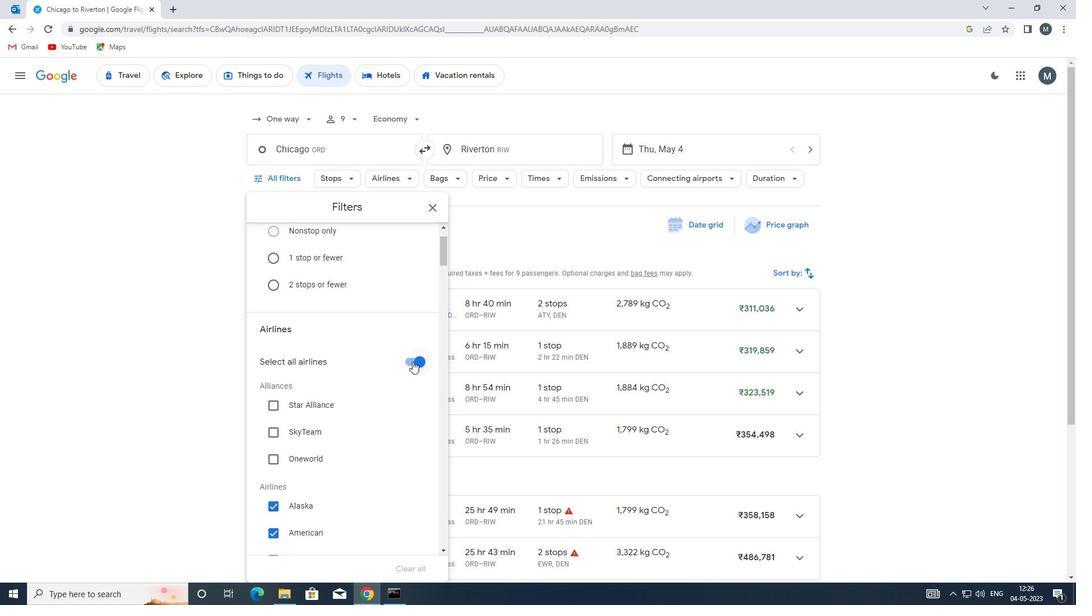 
Action: Mouse pressed left at (413, 356)
Screenshot: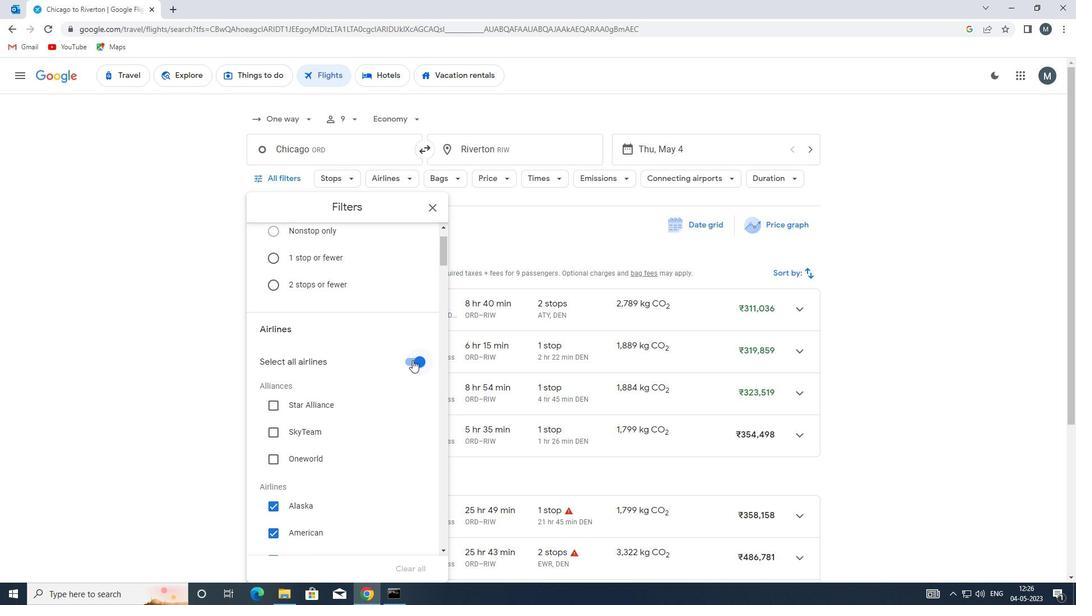 
Action: Mouse moved to (351, 372)
Screenshot: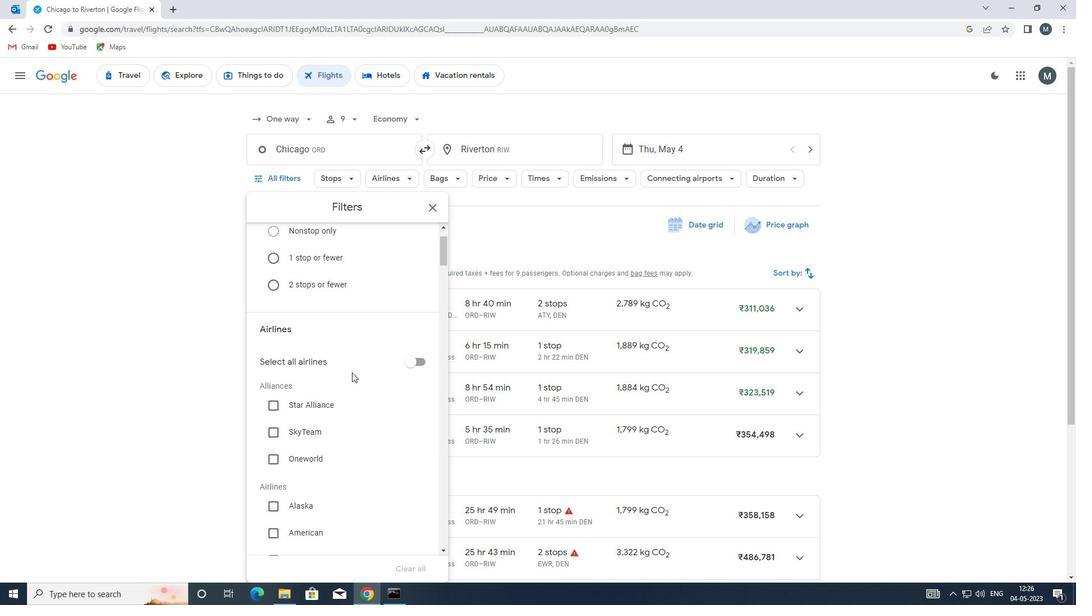 
Action: Mouse scrolled (351, 372) with delta (0, 0)
Screenshot: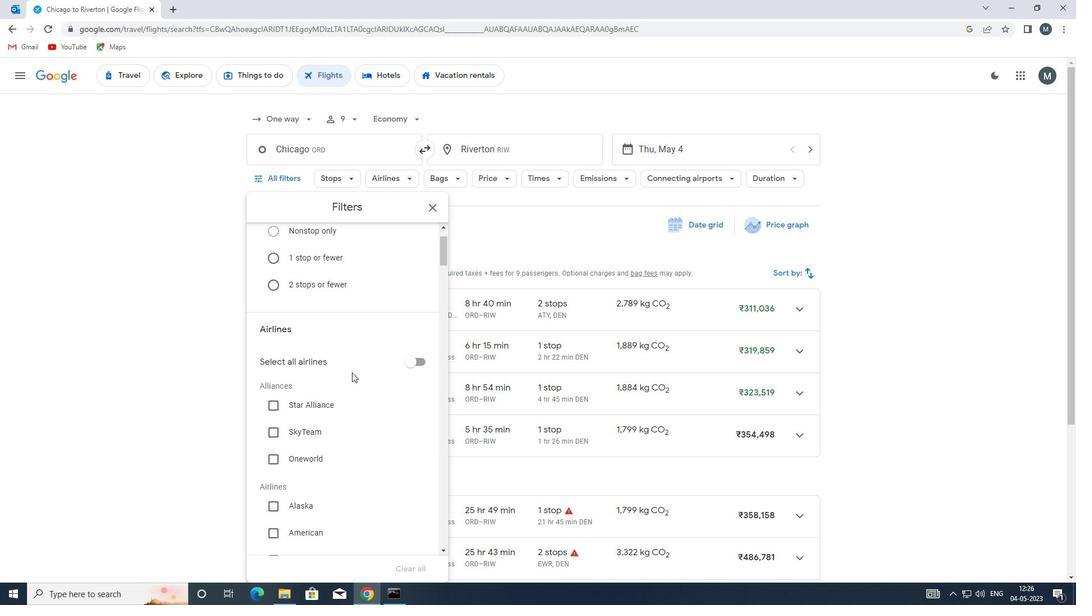 
Action: Mouse moved to (351, 374)
Screenshot: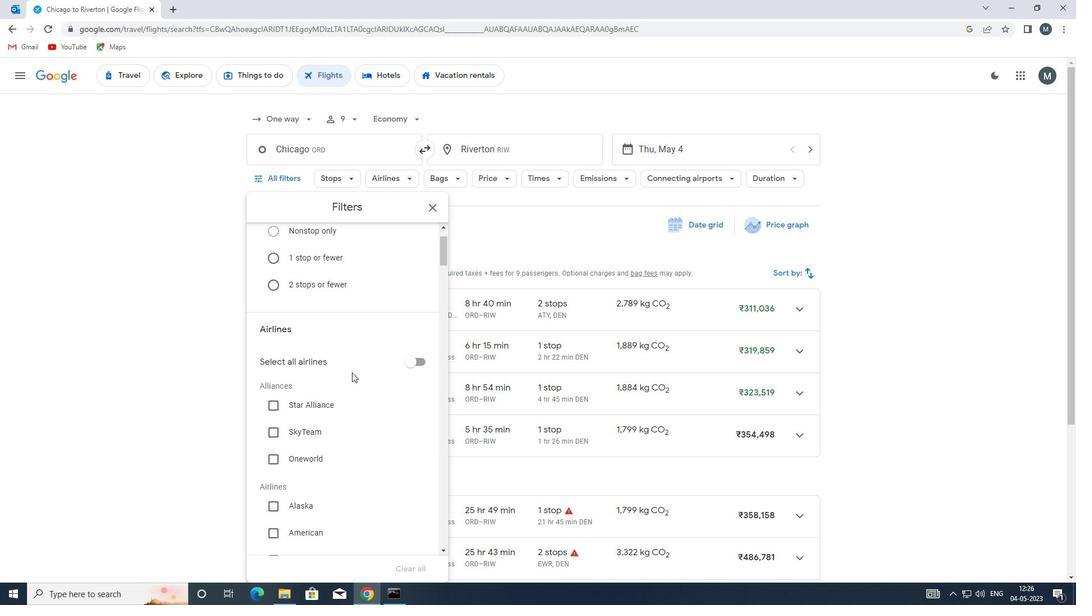 
Action: Mouse scrolled (351, 374) with delta (0, 0)
Screenshot: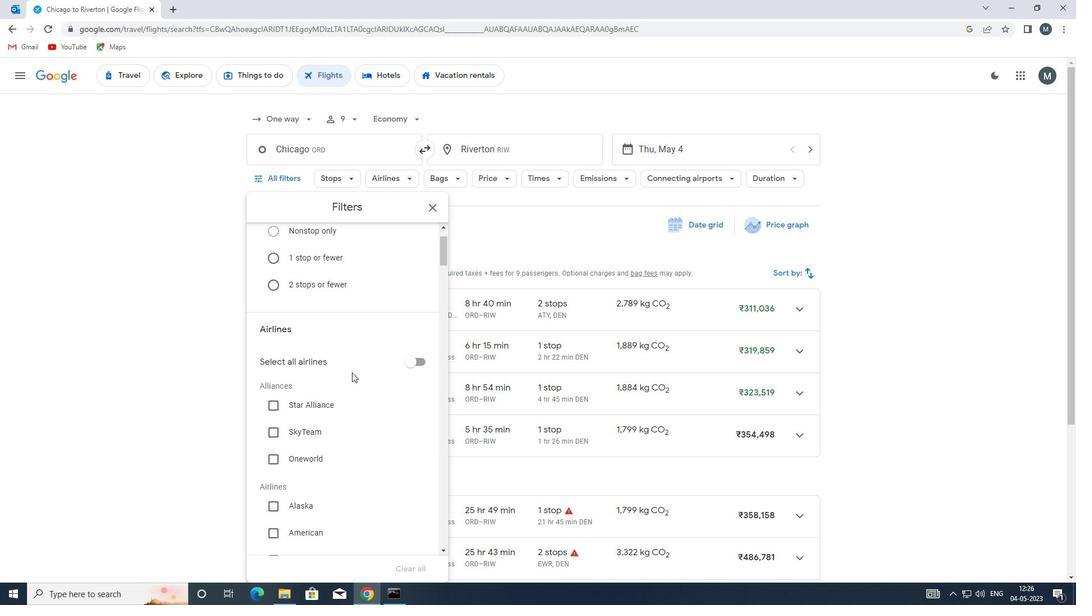 
Action: Mouse moved to (346, 378)
Screenshot: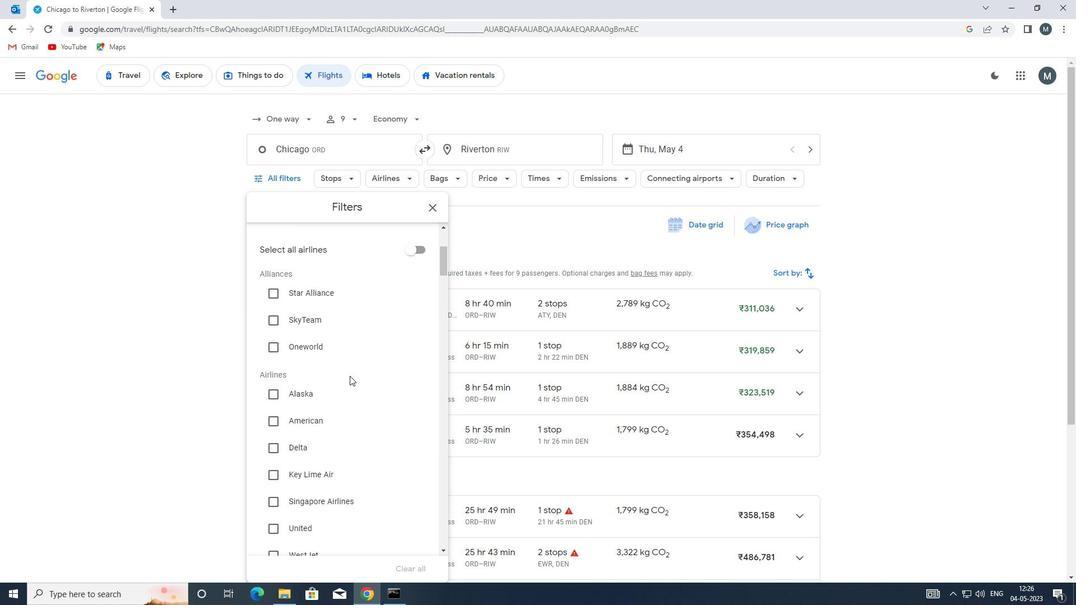 
Action: Mouse scrolled (346, 378) with delta (0, 0)
Screenshot: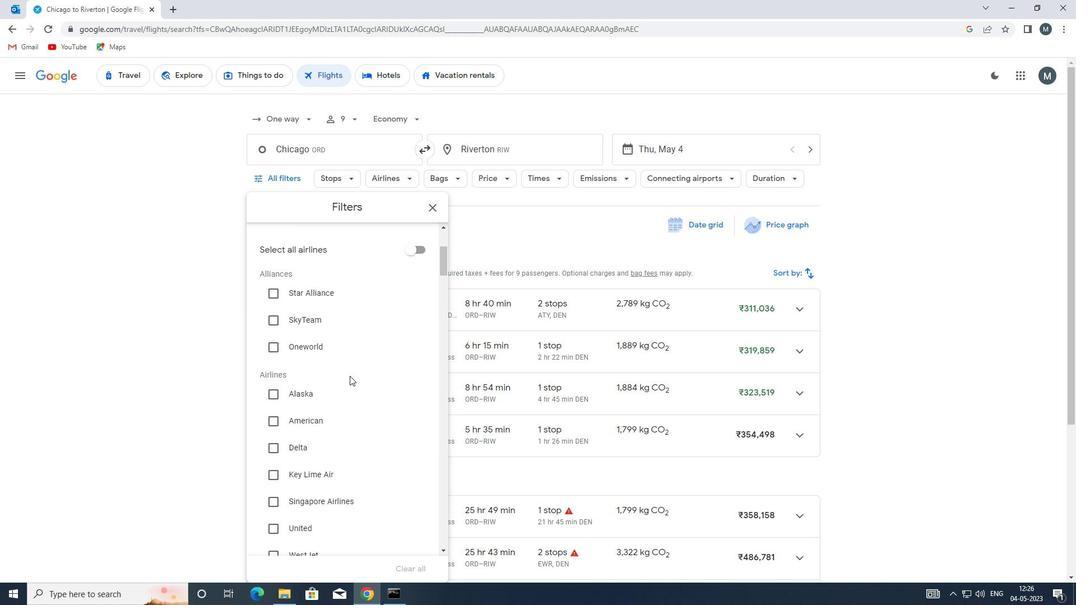 
Action: Mouse moved to (311, 473)
Screenshot: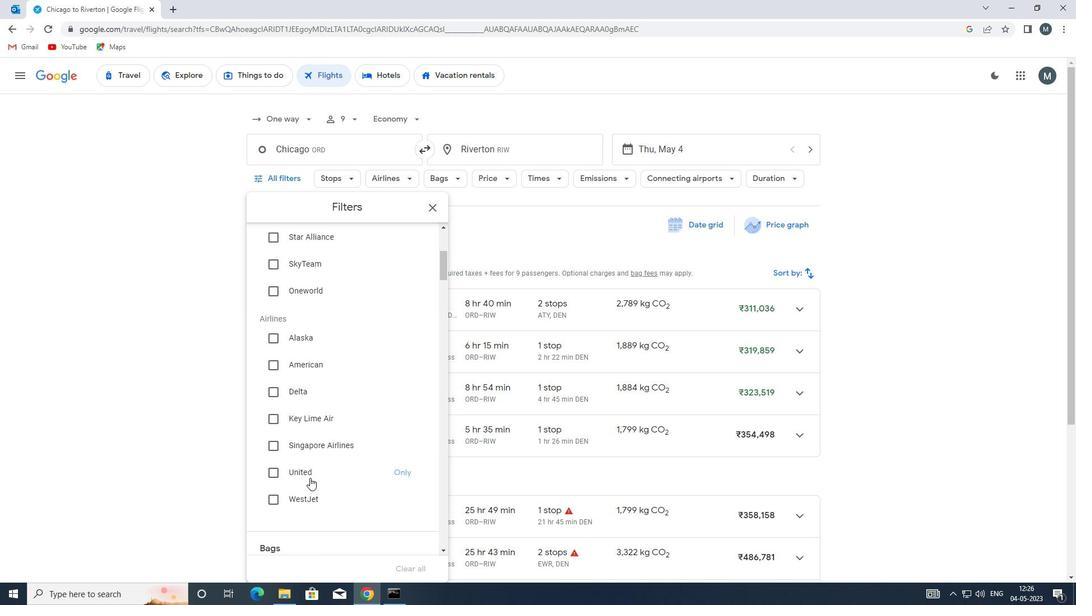
Action: Mouse pressed left at (311, 473)
Screenshot: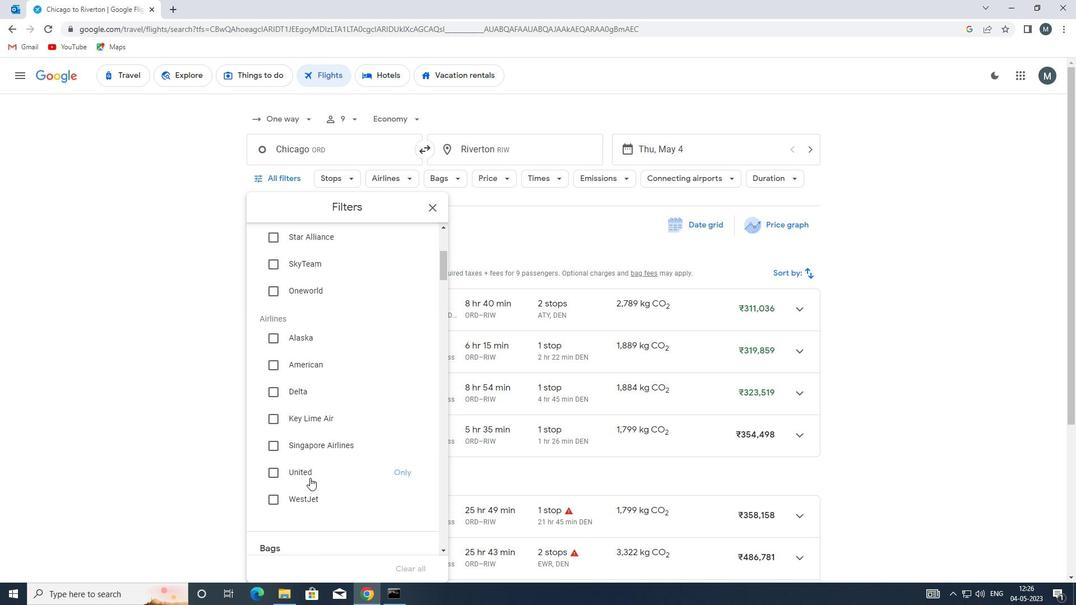 
Action: Mouse moved to (346, 419)
Screenshot: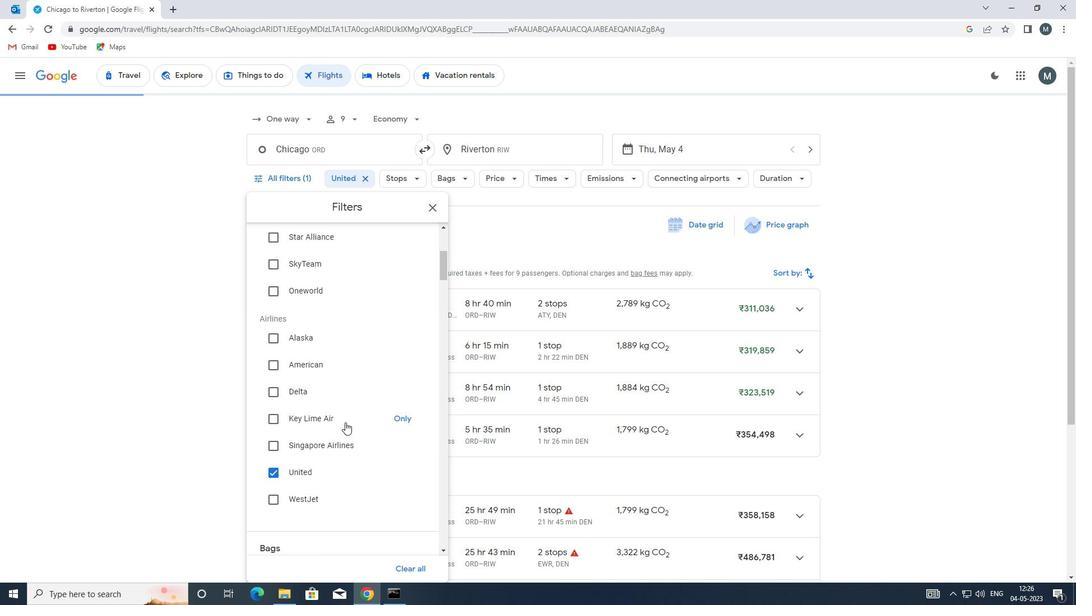 
Action: Mouse scrolled (346, 418) with delta (0, 0)
Screenshot: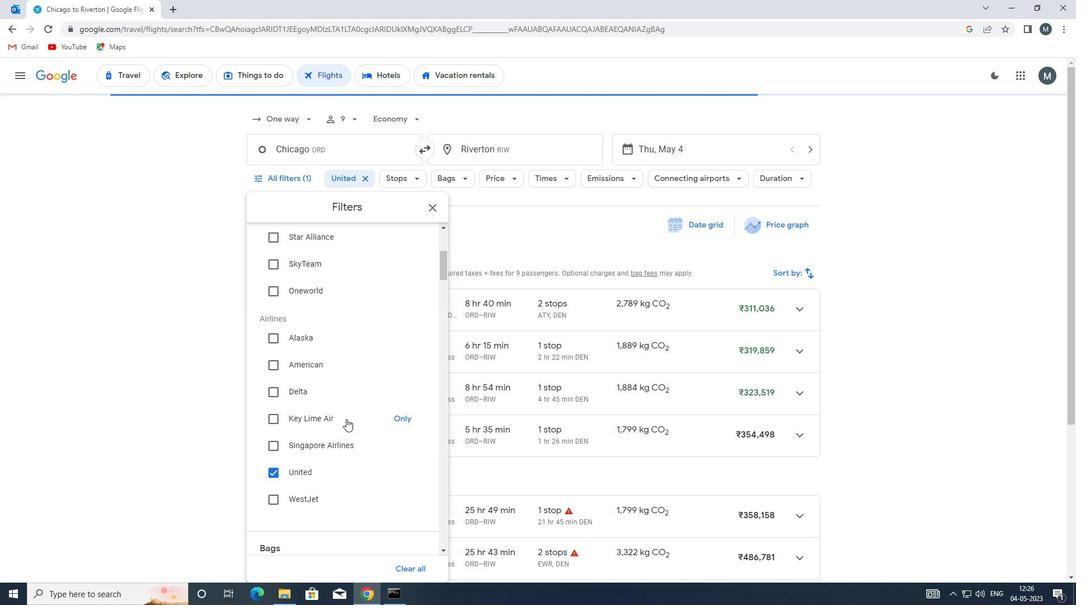 
Action: Mouse scrolled (346, 418) with delta (0, 0)
Screenshot: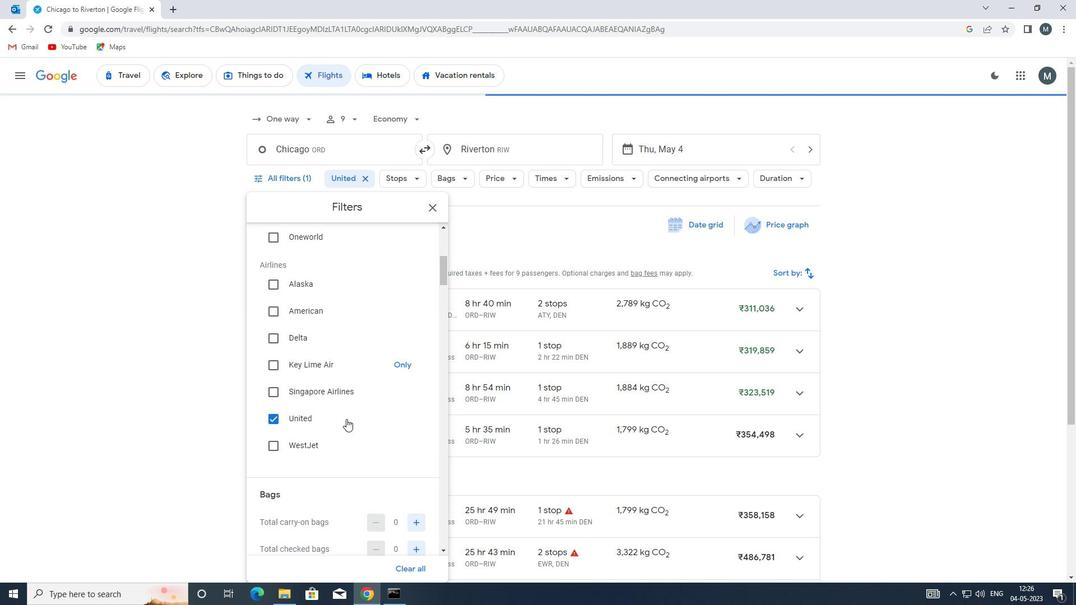 
Action: Mouse moved to (346, 419)
Screenshot: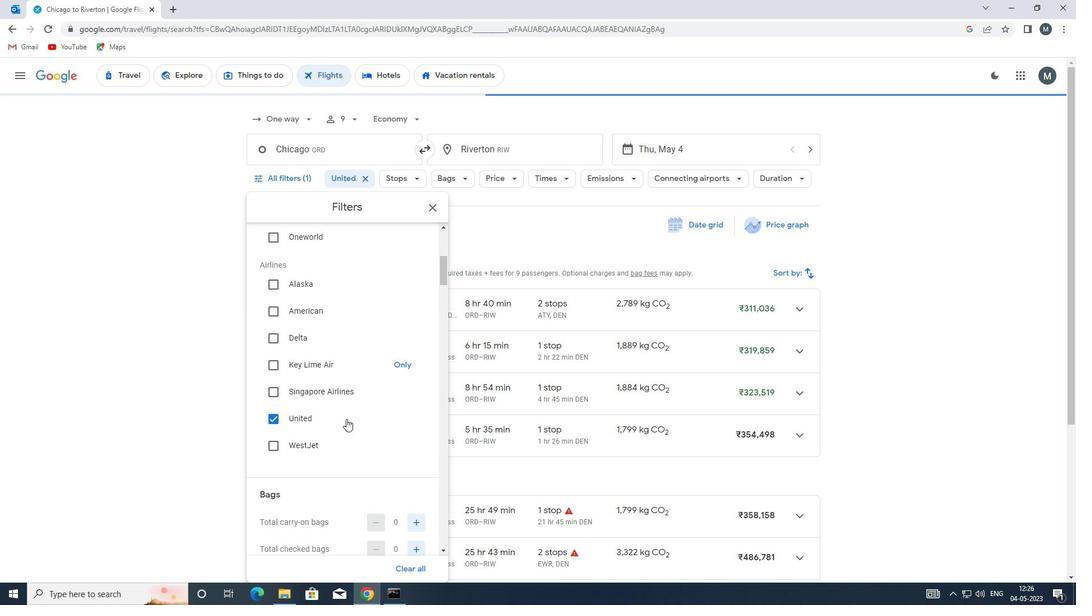 
Action: Mouse scrolled (346, 418) with delta (0, 0)
Screenshot: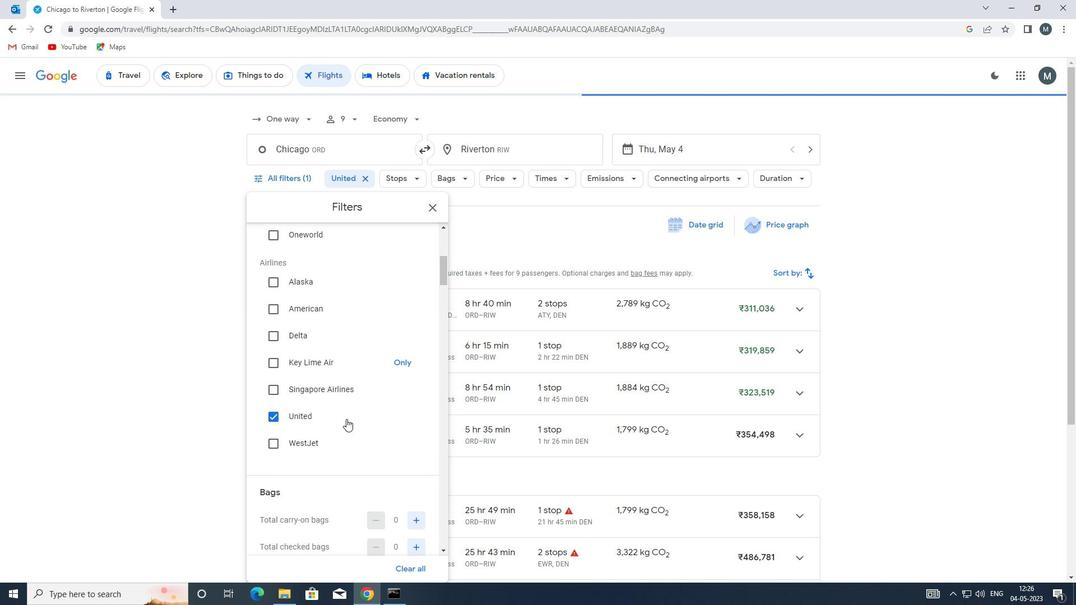 
Action: Mouse moved to (414, 408)
Screenshot: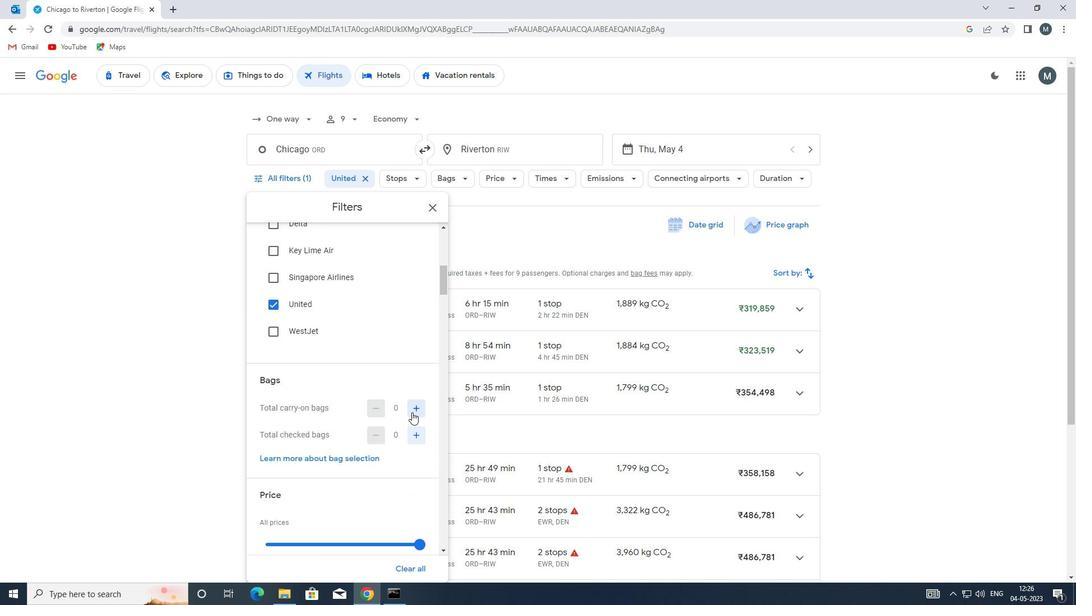 
Action: Mouse pressed left at (414, 408)
Screenshot: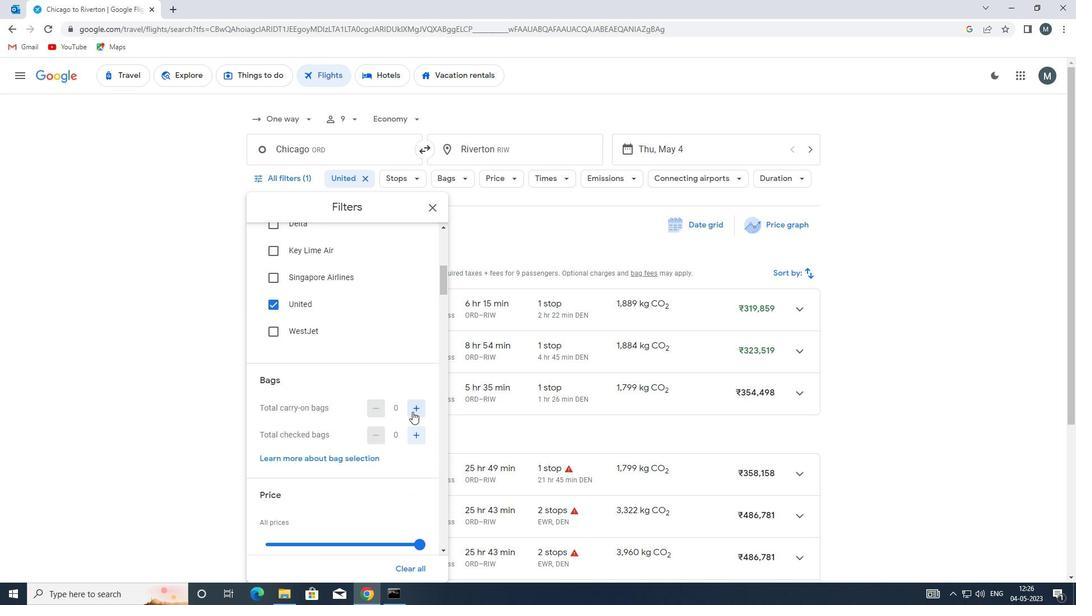 
Action: Mouse moved to (364, 429)
Screenshot: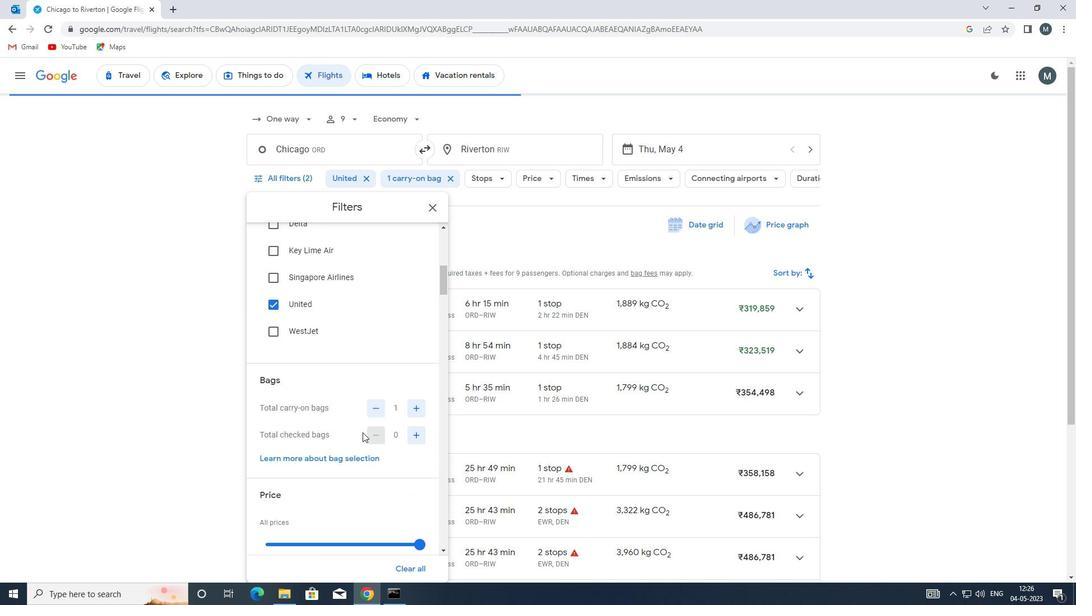 
Action: Mouse scrolled (364, 428) with delta (0, 0)
Screenshot: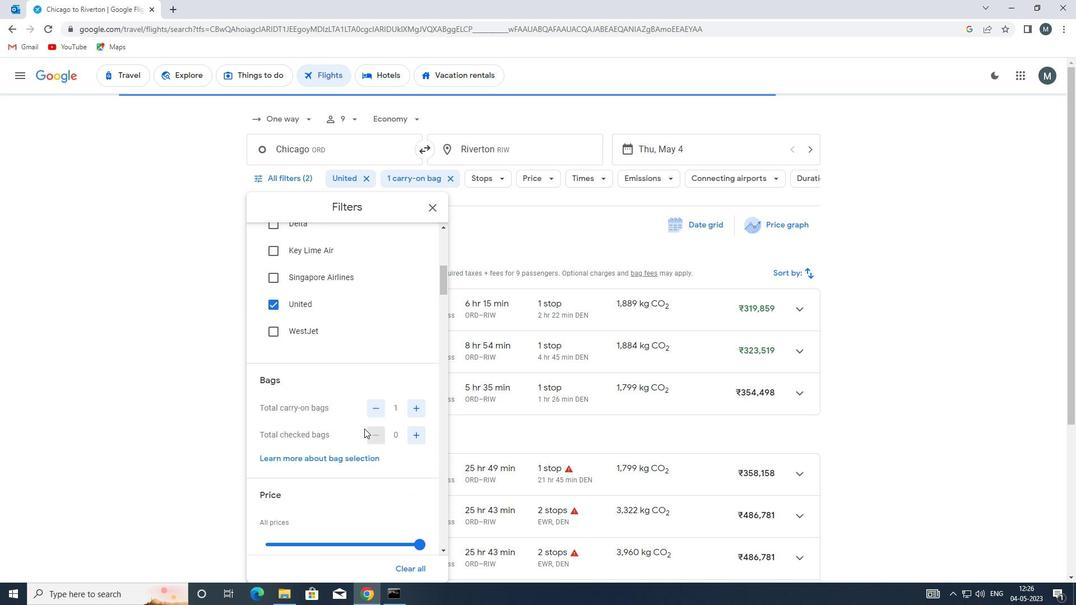
Action: Mouse moved to (364, 428)
Screenshot: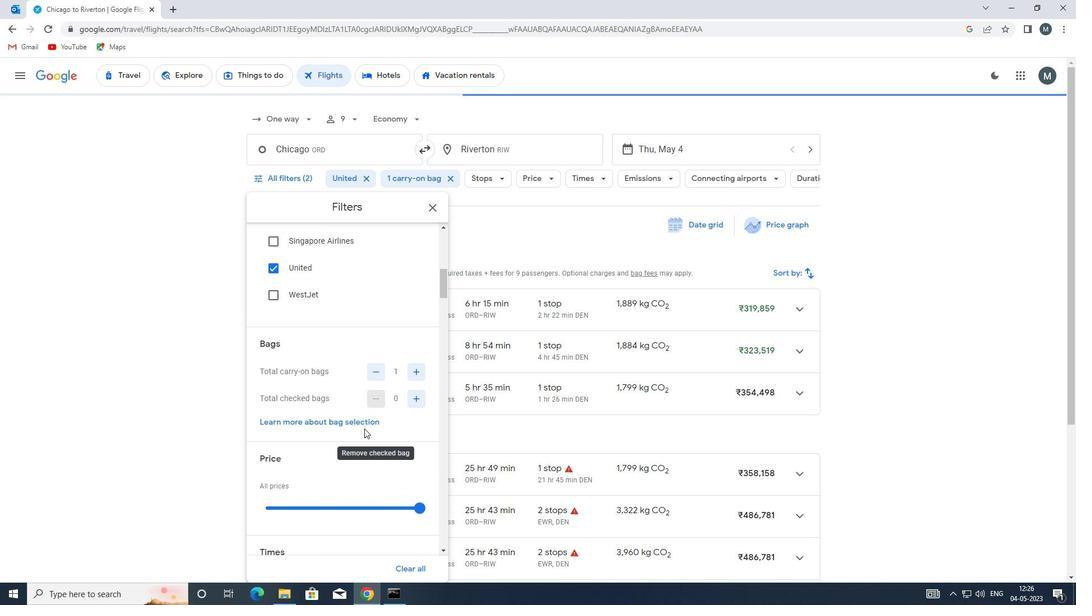 
Action: Mouse scrolled (364, 427) with delta (0, 0)
Screenshot: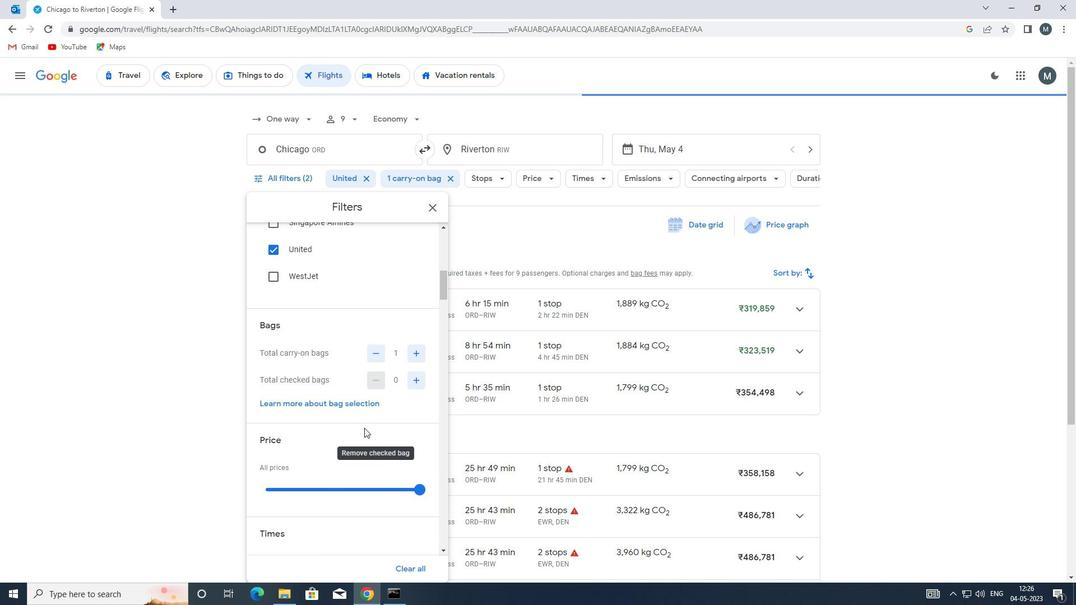 
Action: Mouse moved to (285, 426)
Screenshot: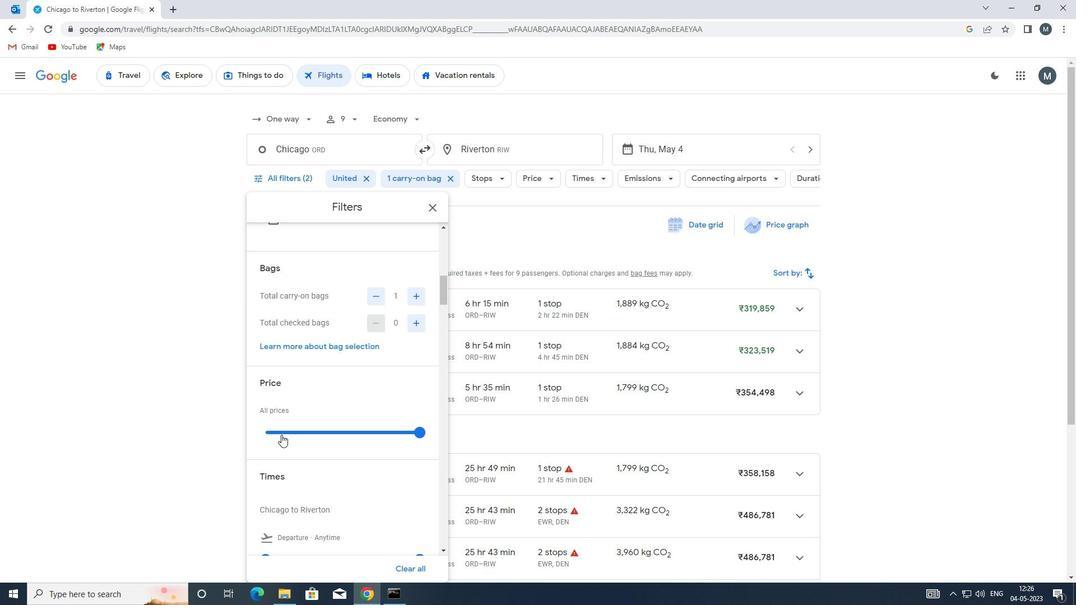 
Action: Mouse pressed left at (285, 426)
Screenshot: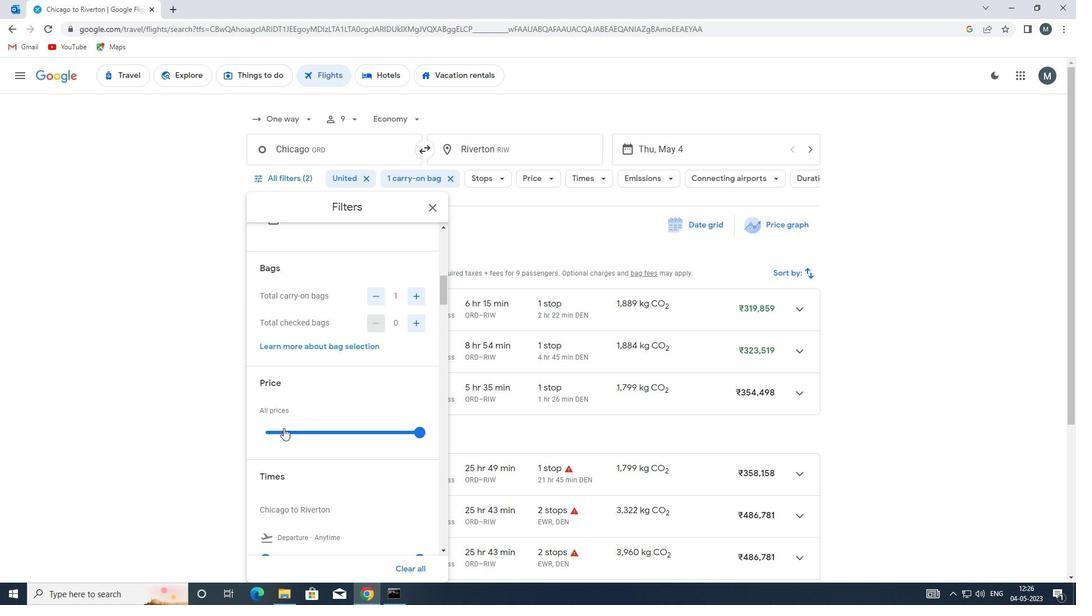 
Action: Mouse pressed left at (285, 426)
Screenshot: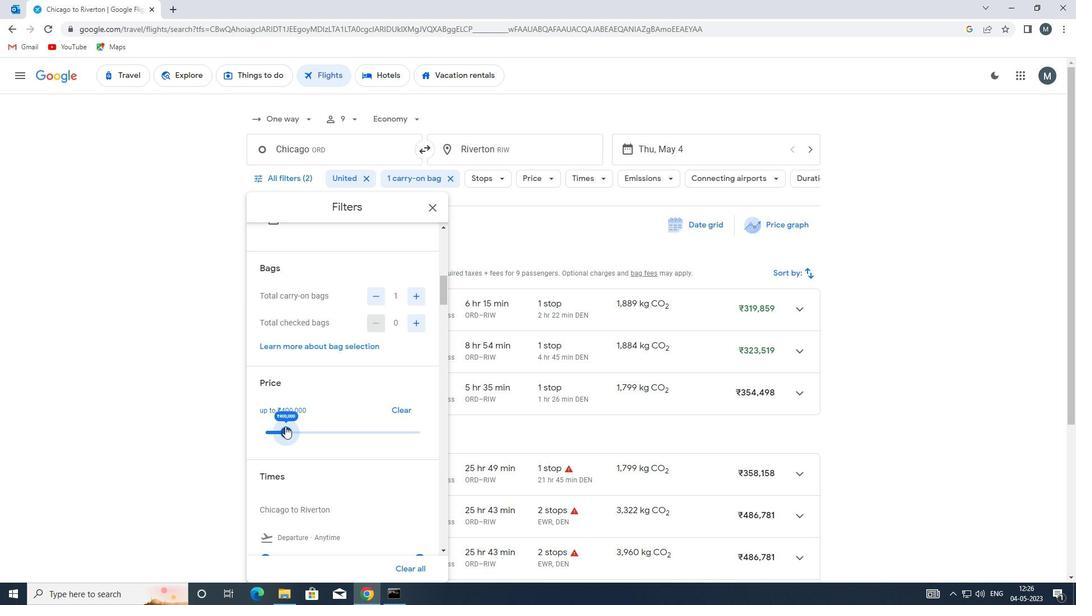 
Action: Mouse moved to (324, 409)
Screenshot: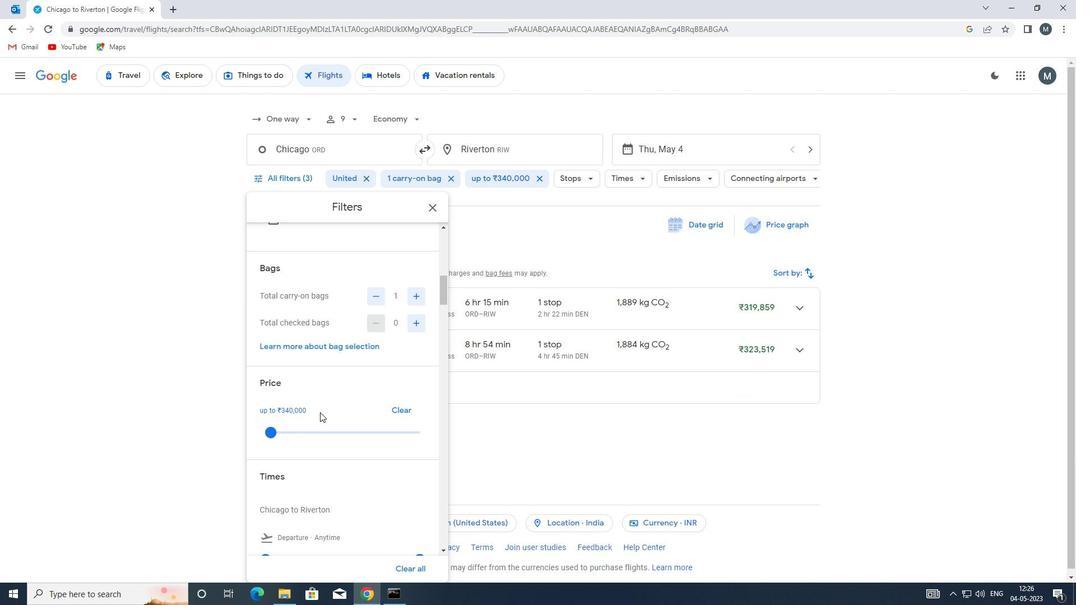 
Action: Mouse scrolled (324, 408) with delta (0, 0)
Screenshot: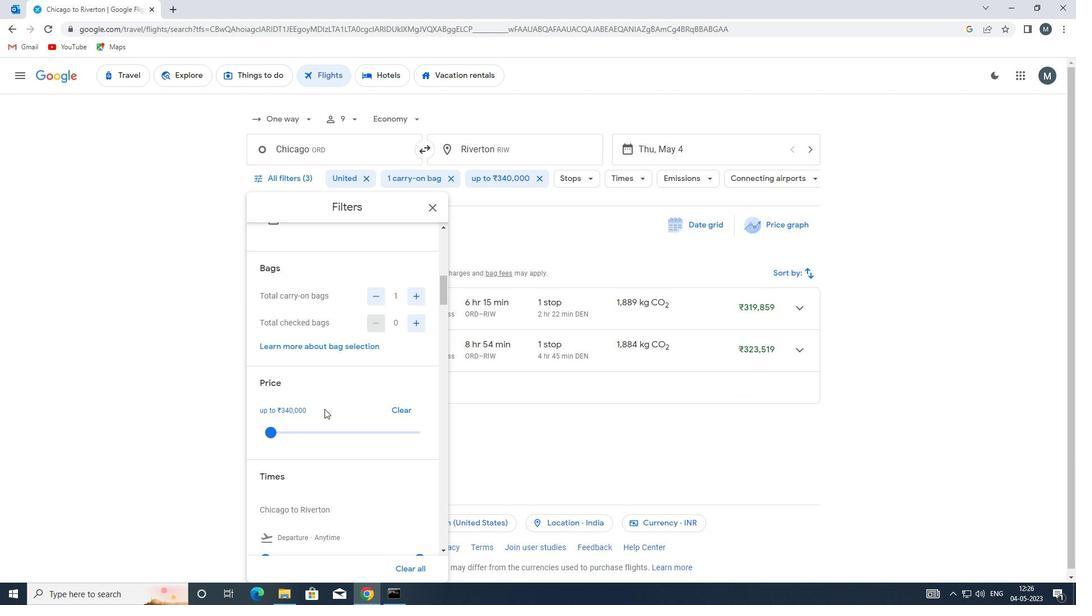 
Action: Mouse moved to (332, 397)
Screenshot: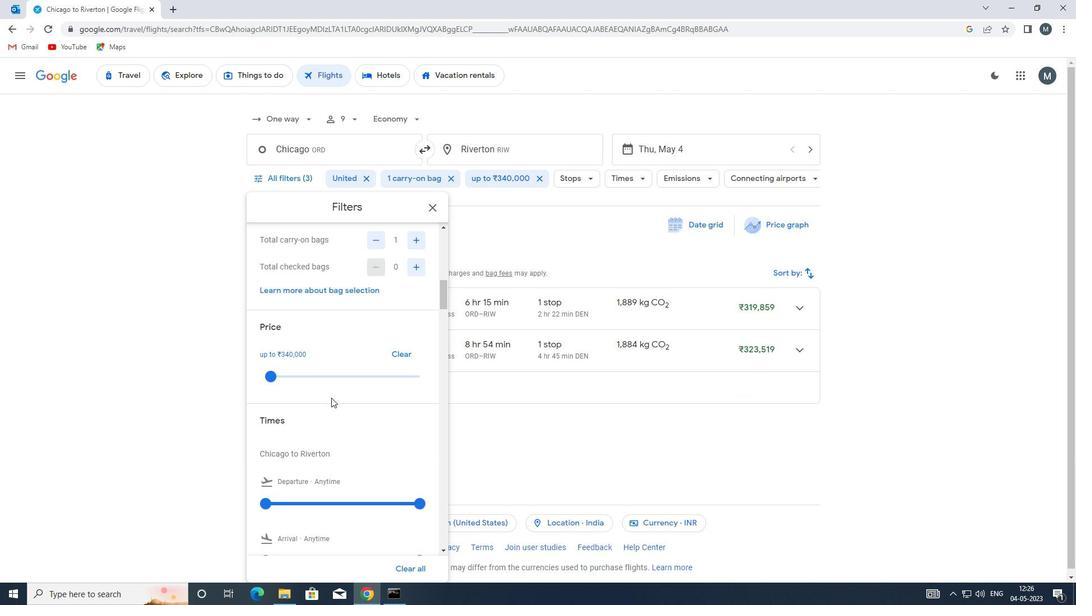 
Action: Mouse scrolled (332, 397) with delta (0, 0)
Screenshot: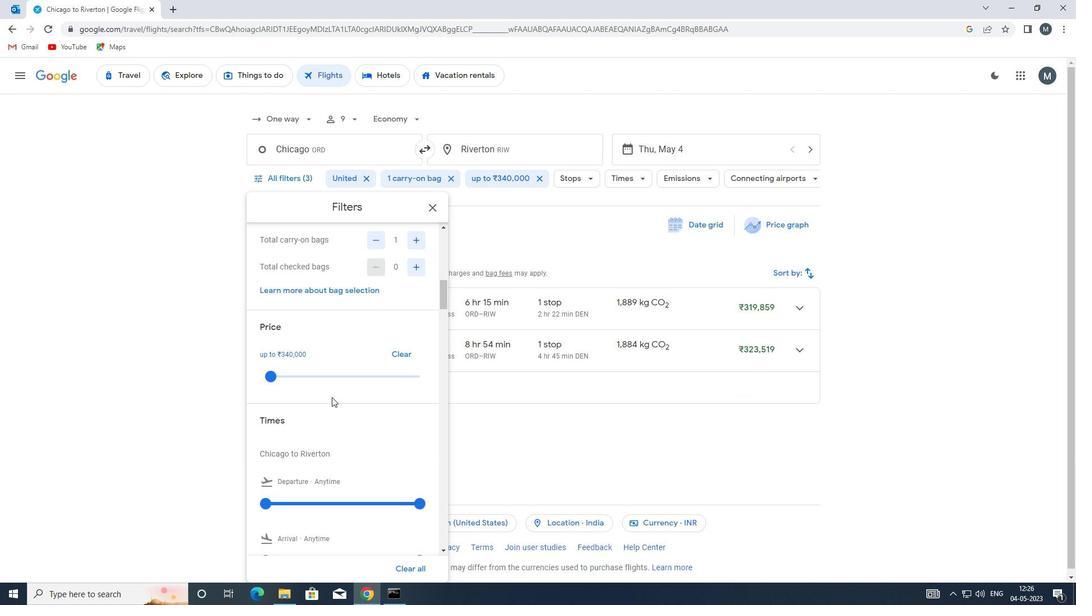 
Action: Mouse moved to (331, 398)
Screenshot: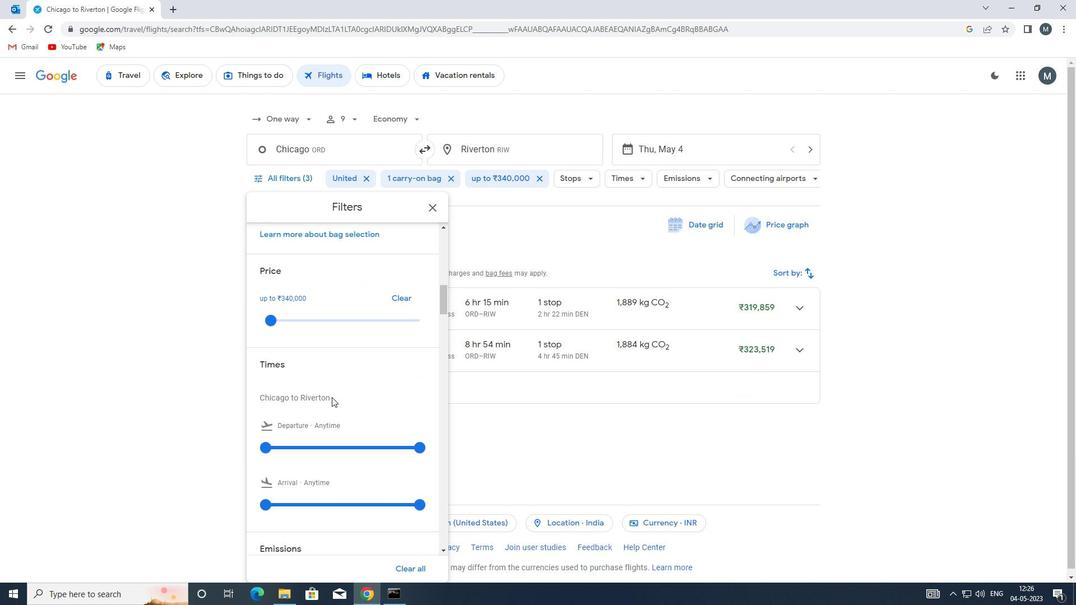 
Action: Mouse scrolled (331, 397) with delta (0, 0)
Screenshot: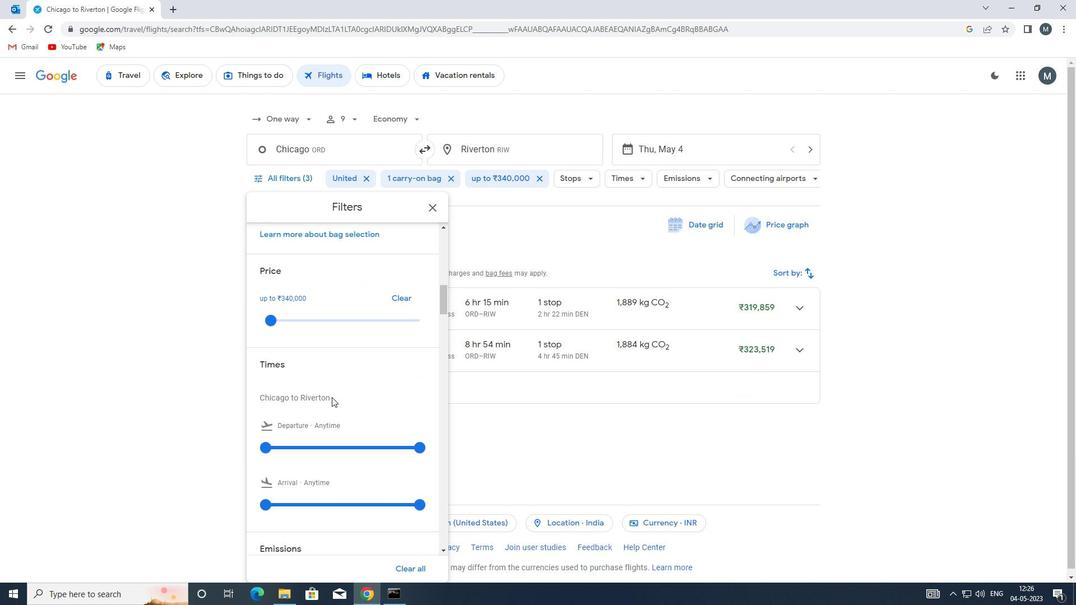 
Action: Mouse moved to (260, 395)
Screenshot: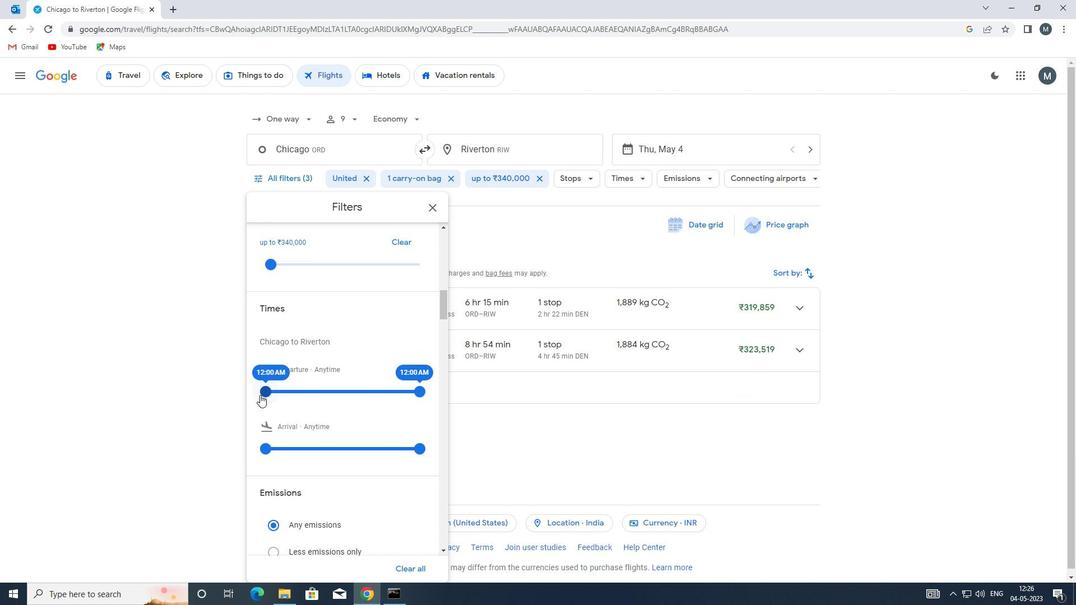 
Action: Mouse pressed left at (260, 395)
Screenshot: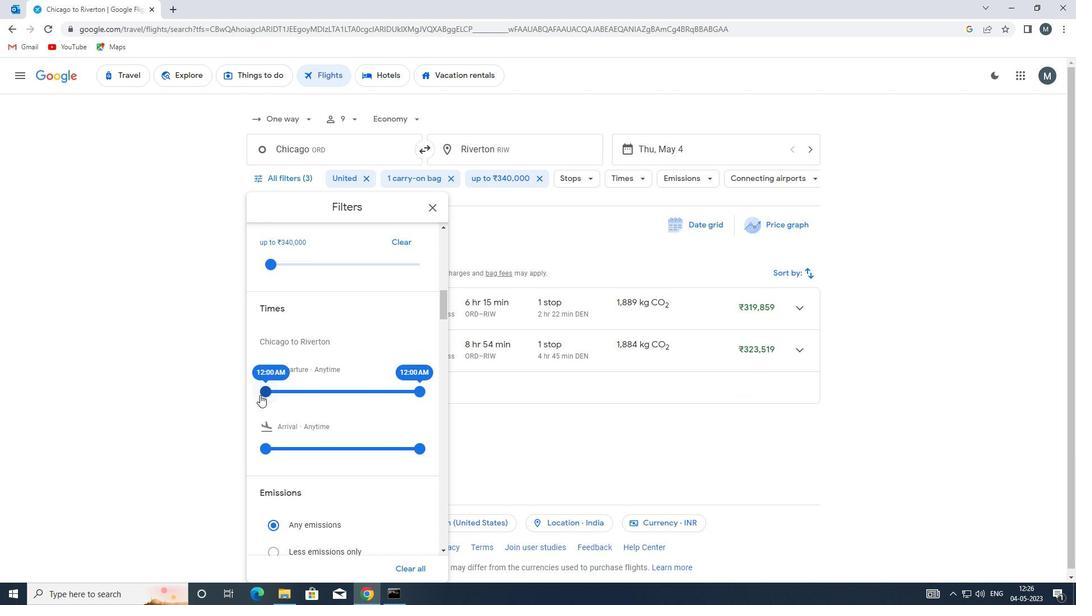 
Action: Mouse moved to (413, 391)
Screenshot: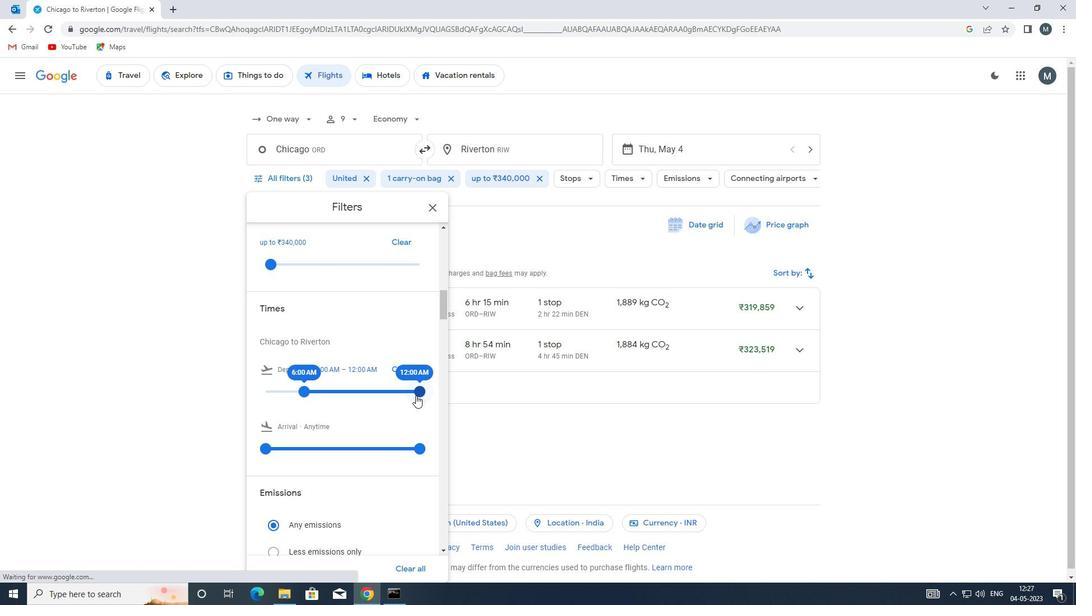 
Action: Mouse pressed left at (413, 391)
Screenshot: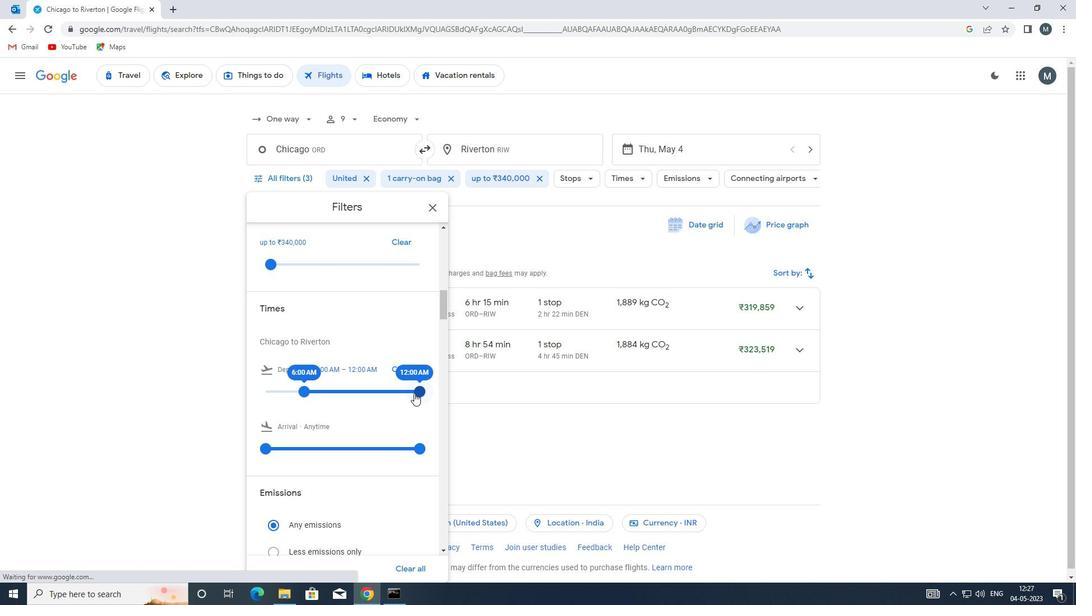 
Action: Mouse moved to (310, 397)
Screenshot: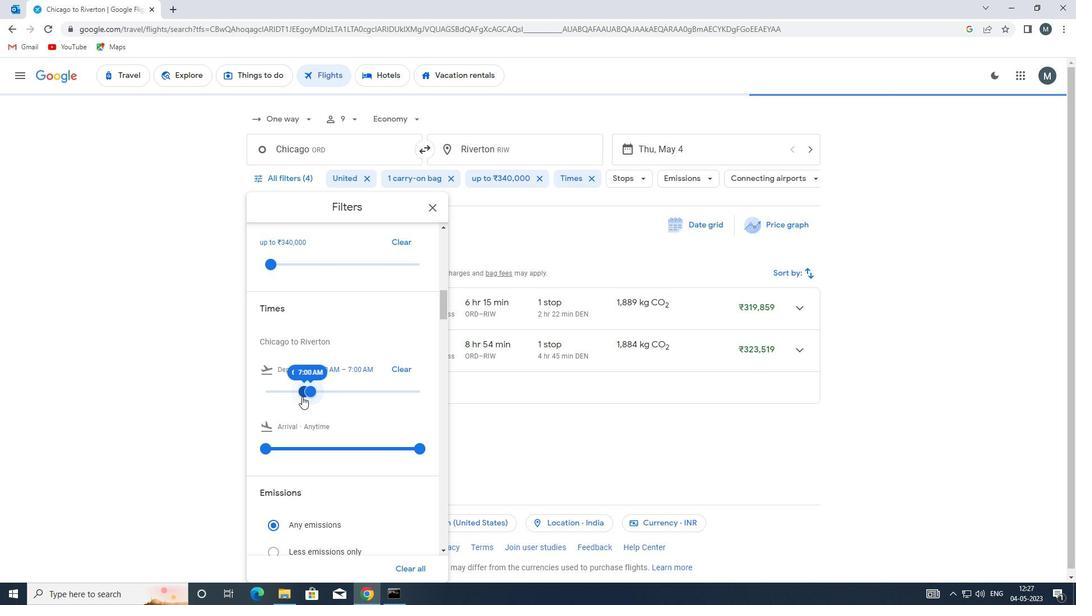 
Action: Mouse scrolled (310, 396) with delta (0, 0)
Screenshot: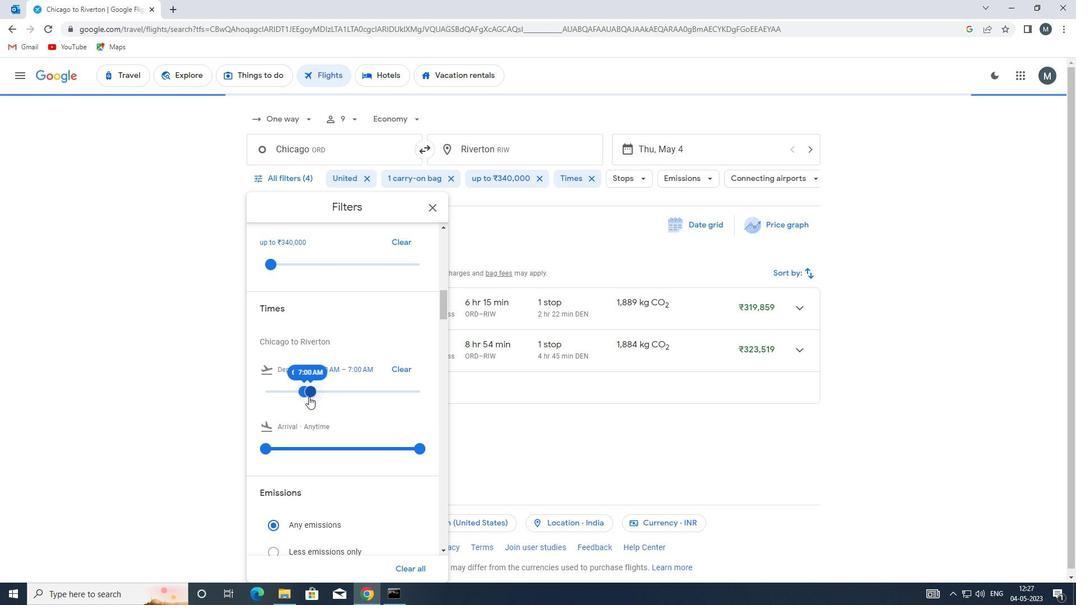
Action: Mouse scrolled (310, 396) with delta (0, 0)
Screenshot: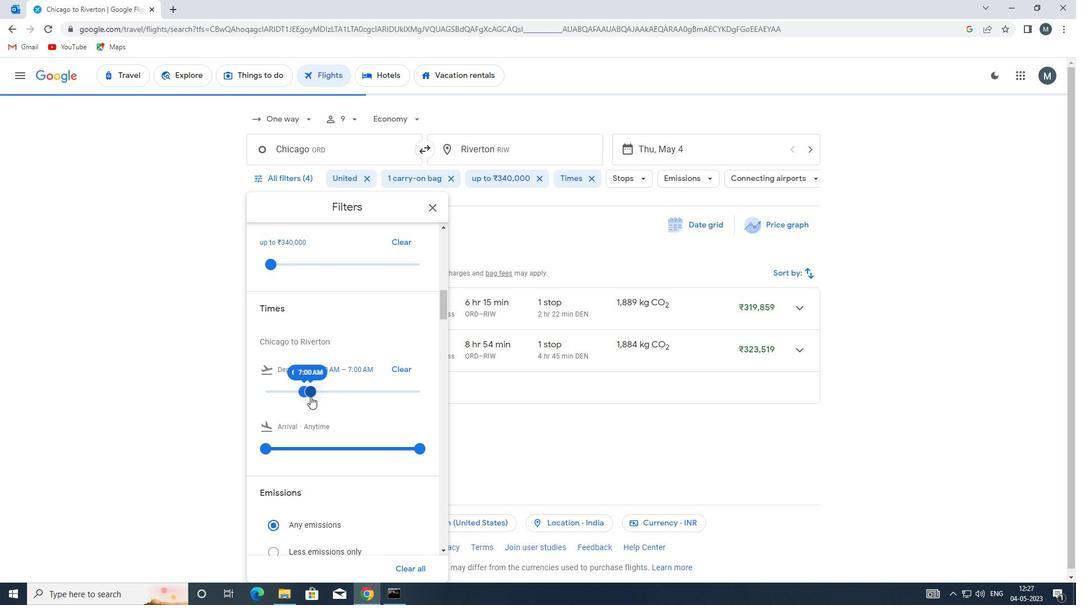 
Action: Mouse moved to (428, 208)
Screenshot: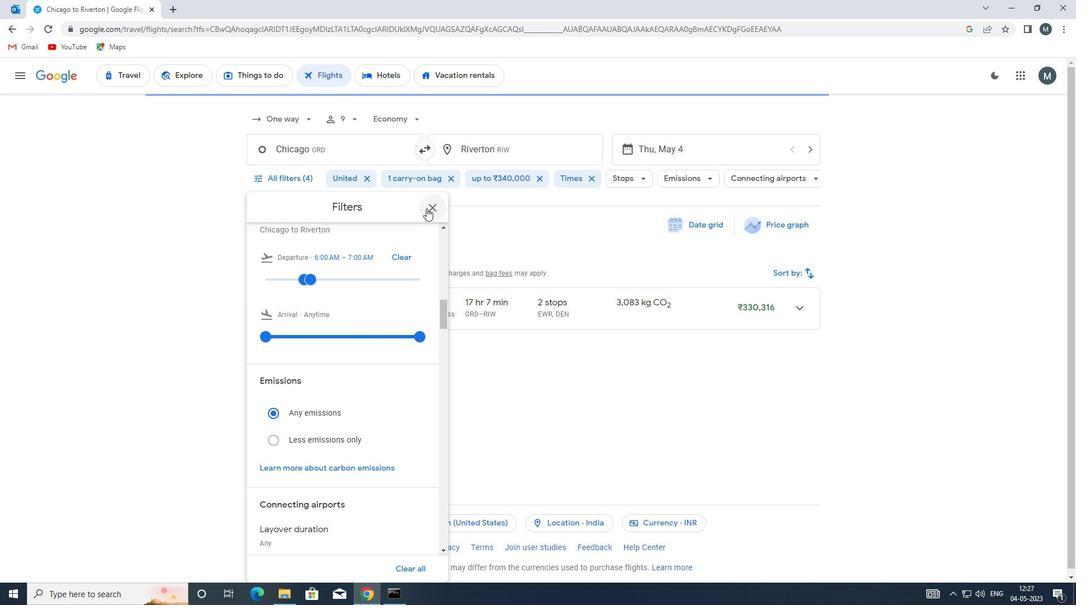 
Action: Mouse pressed left at (428, 208)
Screenshot: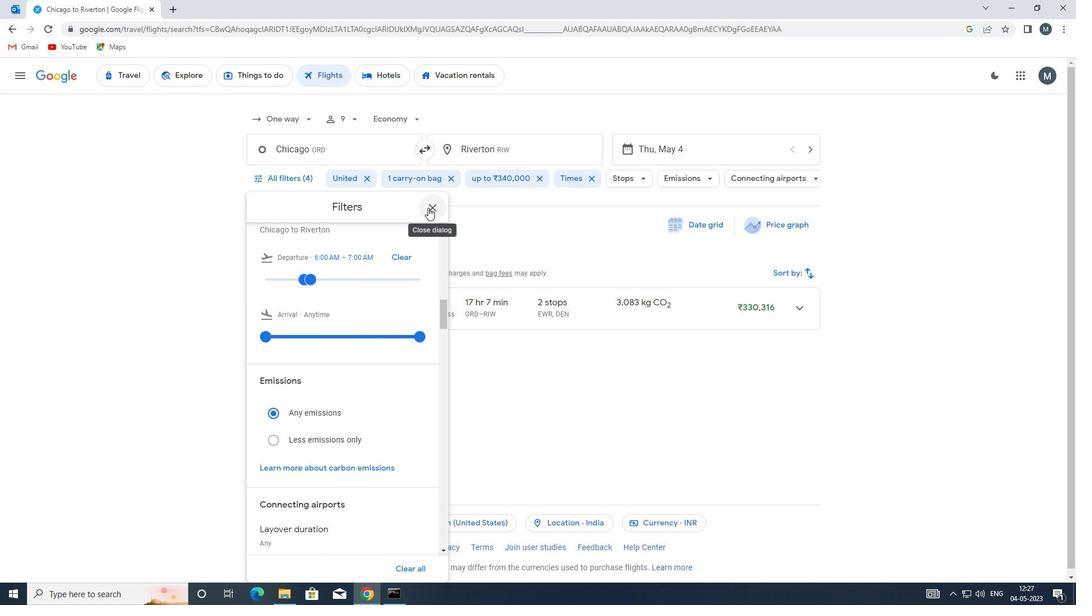 
